 Task: For heading Arial with bold.  font size for heading22,  'Change the font style of data to'Arial Narrow.  and font size to 14,  Change the alignment of both headline & data to Align middle.  In the sheet  Excel Spreadsheetbook
Action: Mouse moved to (24, 132)
Screenshot: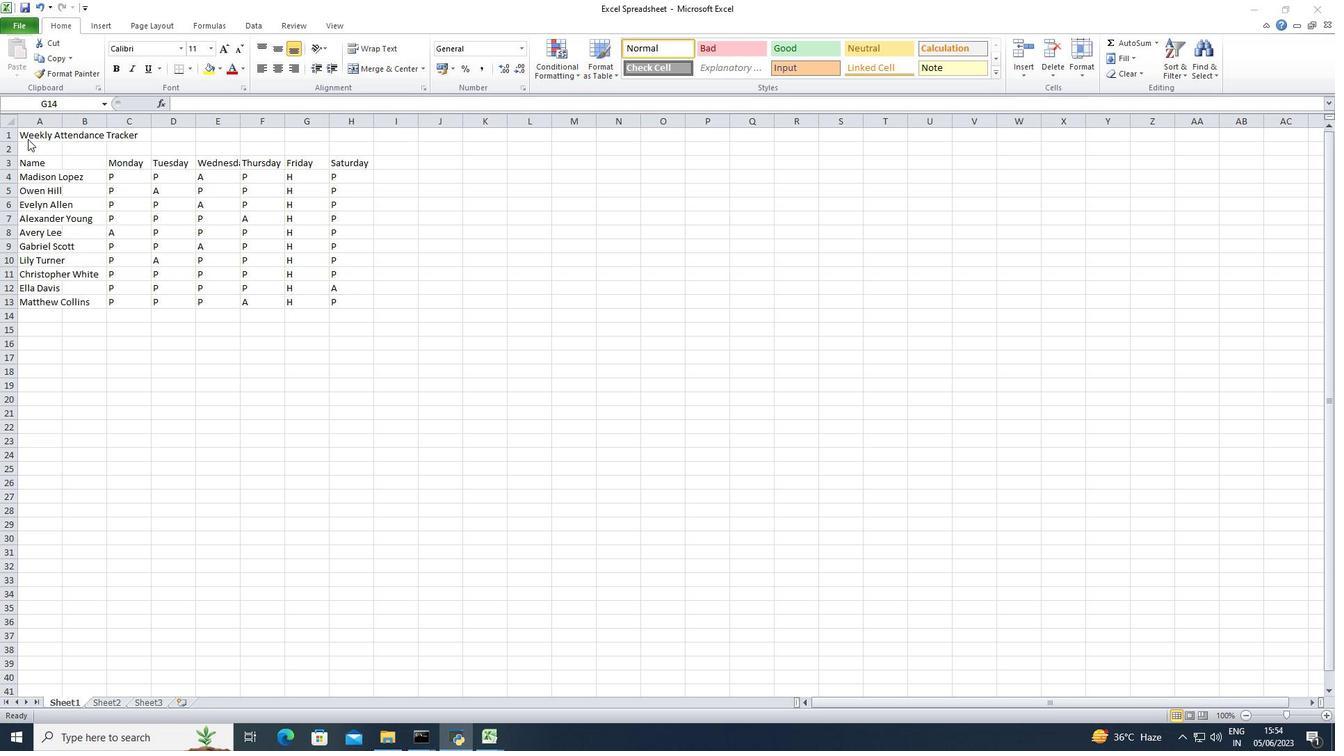 
Action: Mouse pressed left at (24, 132)
Screenshot: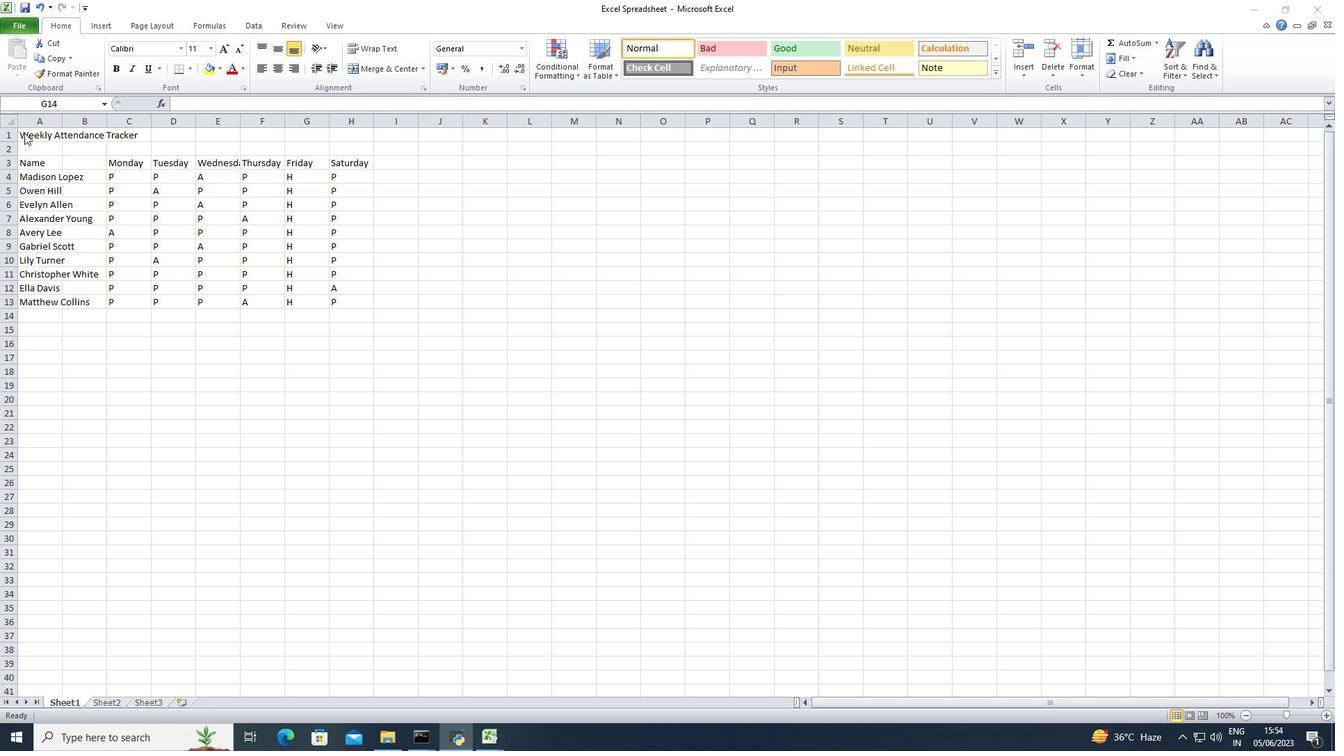 
Action: Mouse moved to (35, 135)
Screenshot: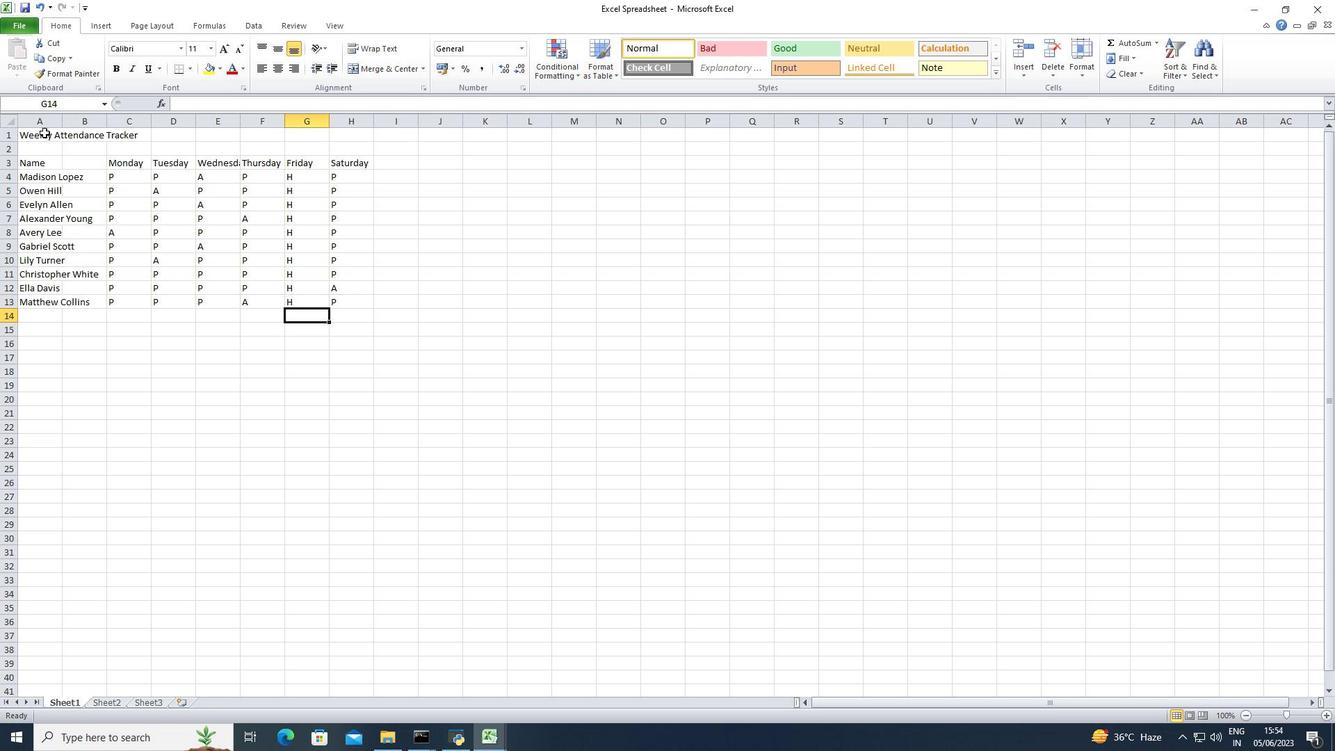 
Action: Mouse pressed left at (35, 135)
Screenshot: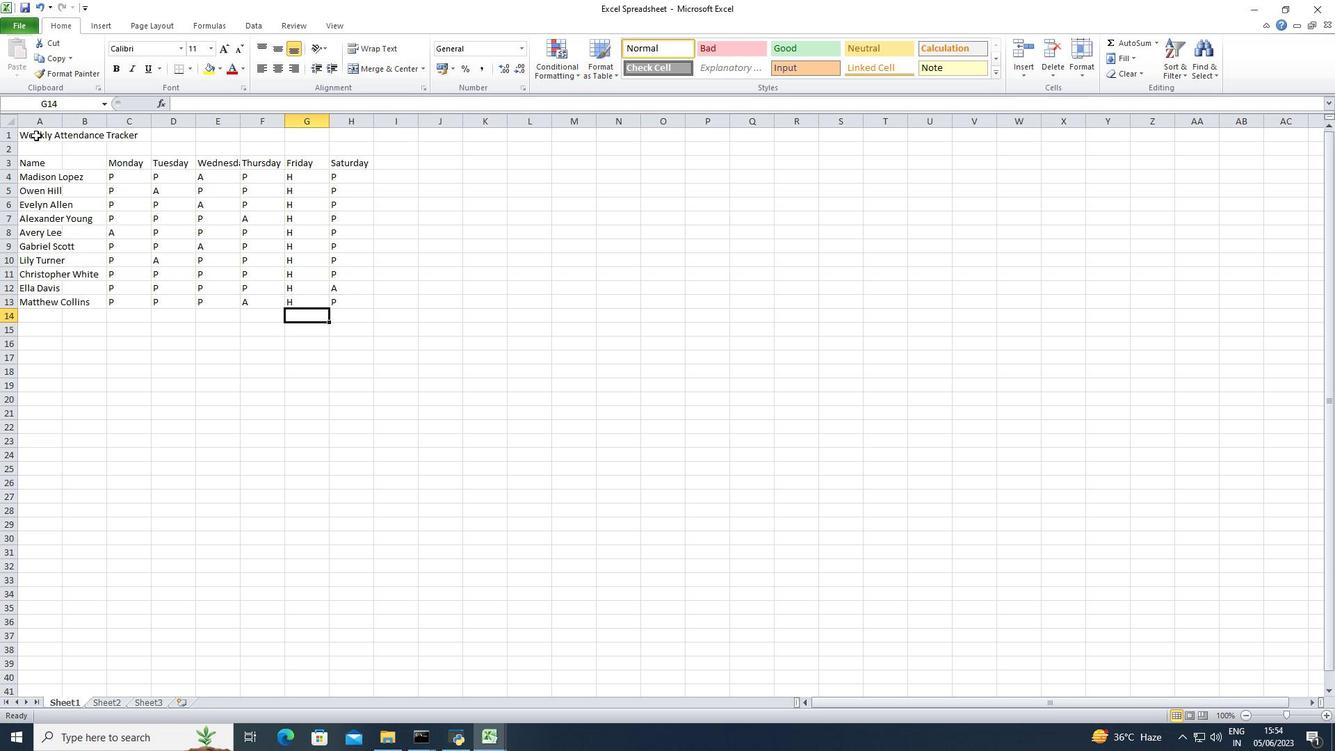 
Action: Mouse moved to (139, 48)
Screenshot: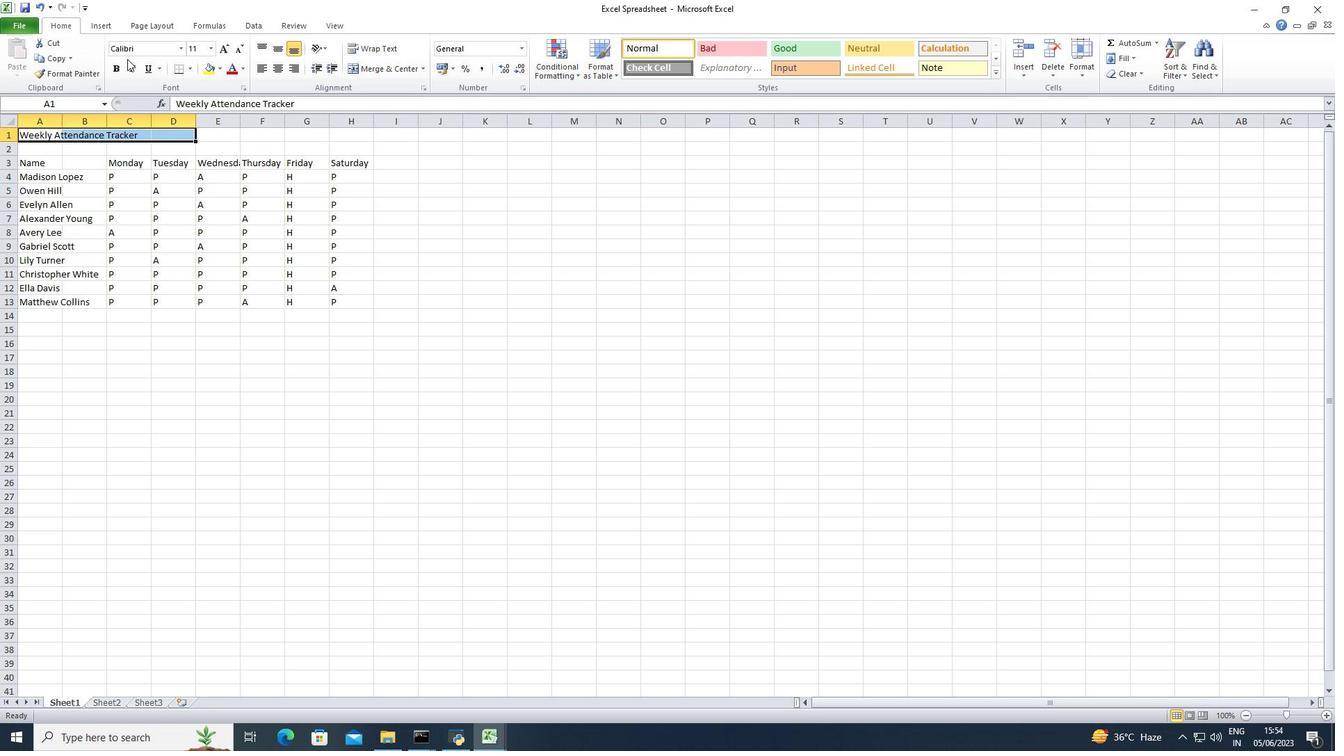 
Action: Mouse pressed left at (139, 48)
Screenshot: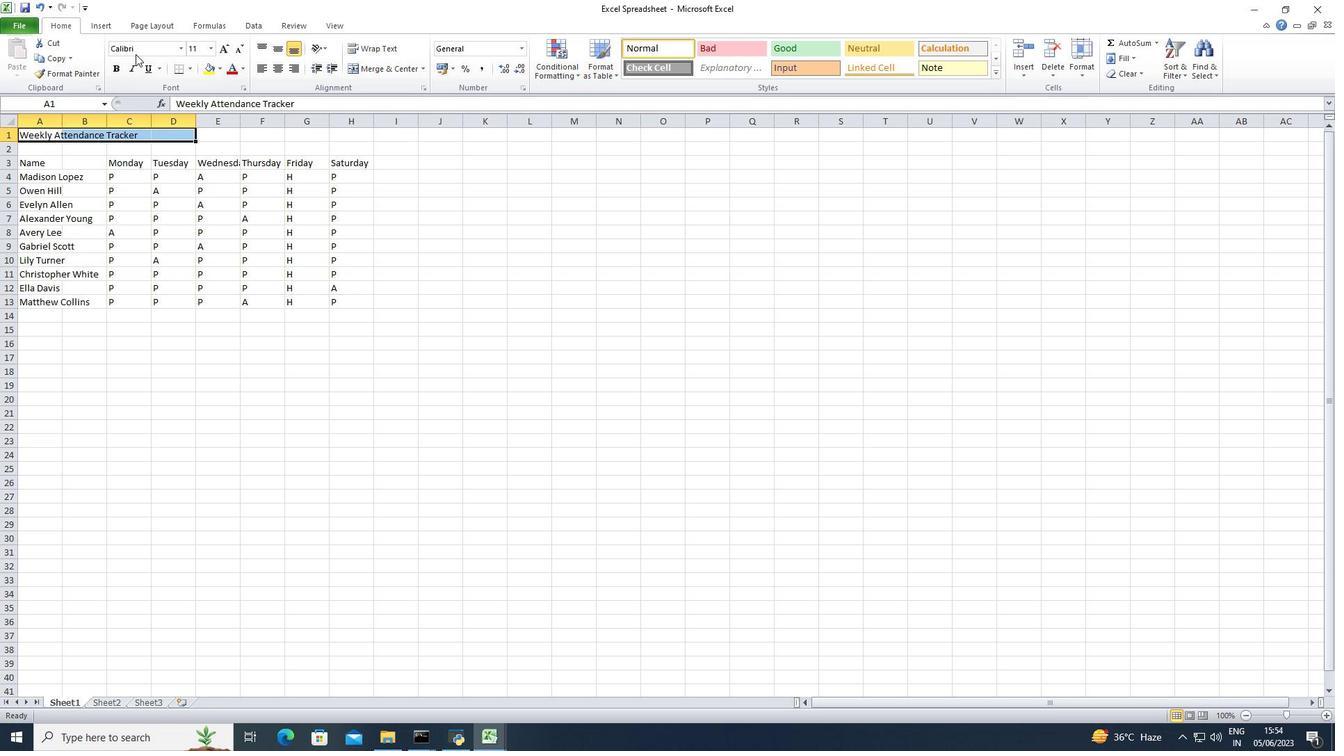 
Action: Key pressed <Key.shift>Arial<Key.enter>
Screenshot: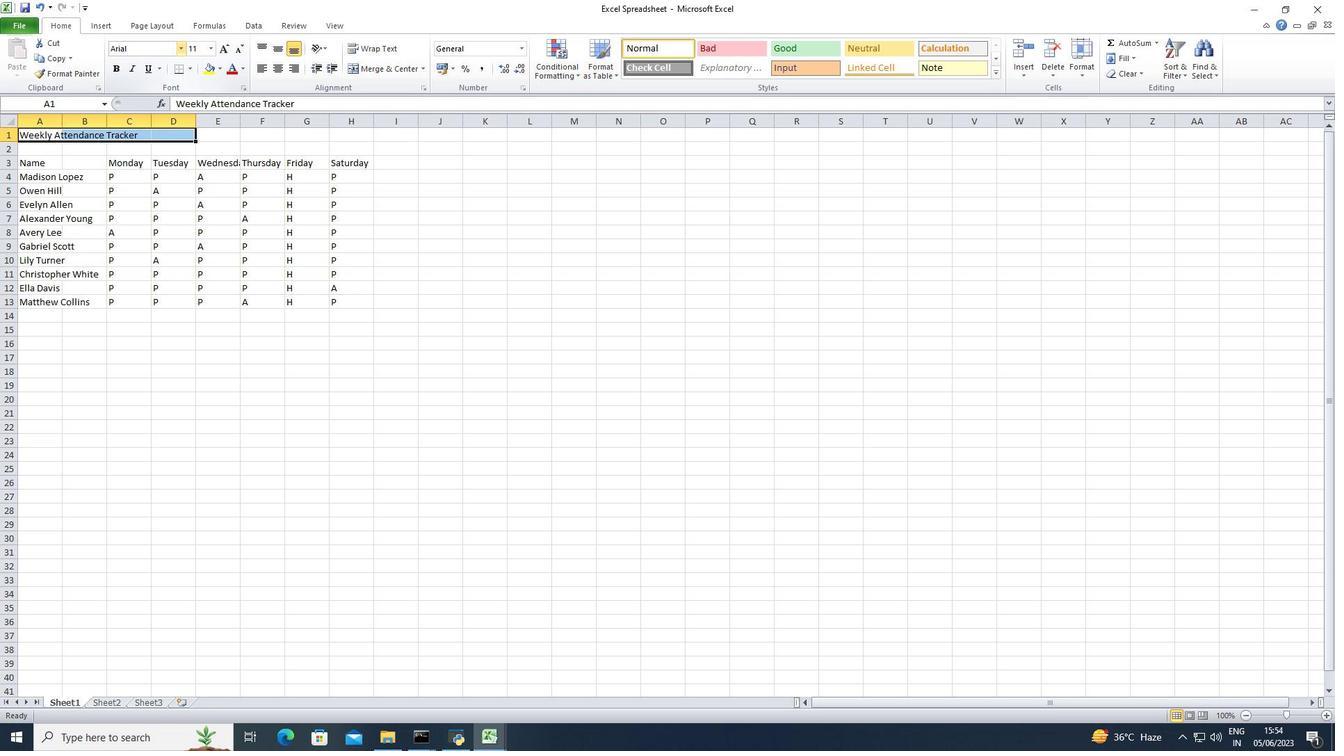 
Action: Mouse moved to (109, 66)
Screenshot: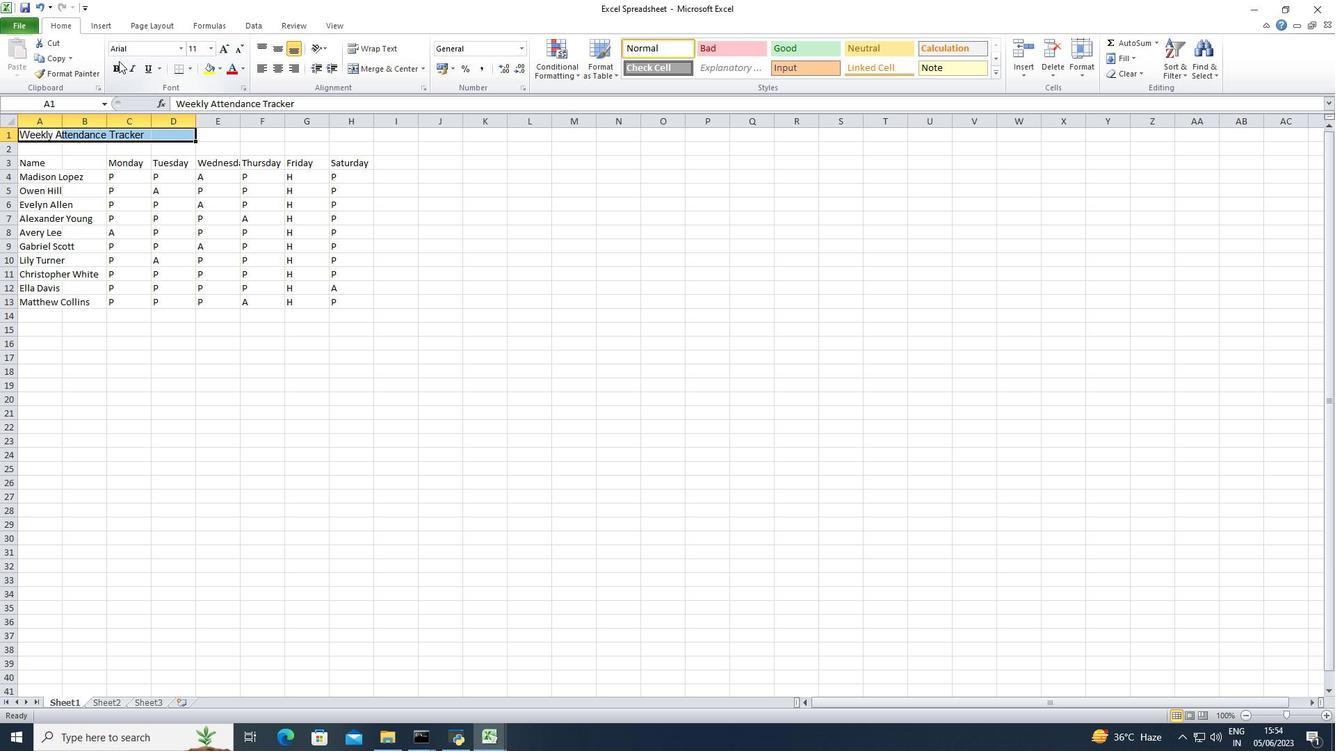 
Action: Mouse pressed left at (109, 66)
Screenshot: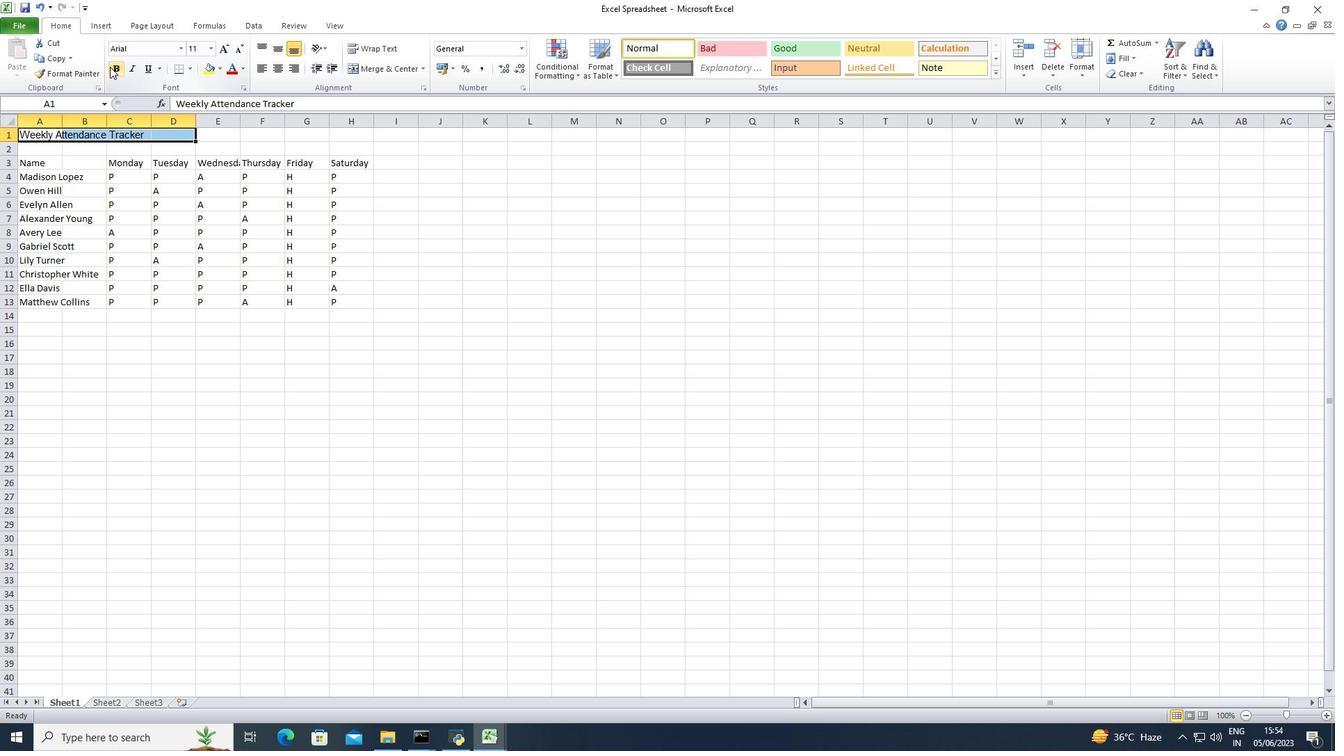 
Action: Mouse moved to (210, 46)
Screenshot: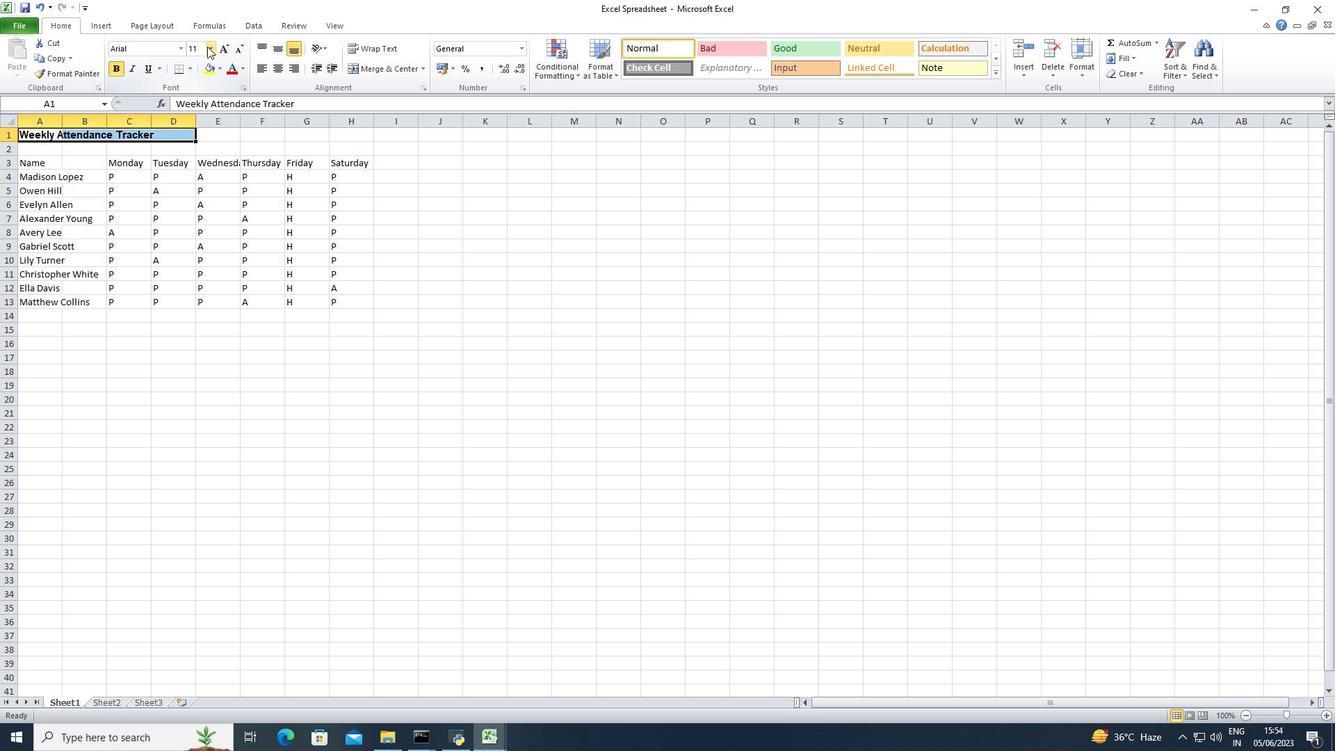 
Action: Mouse pressed left at (210, 46)
Screenshot: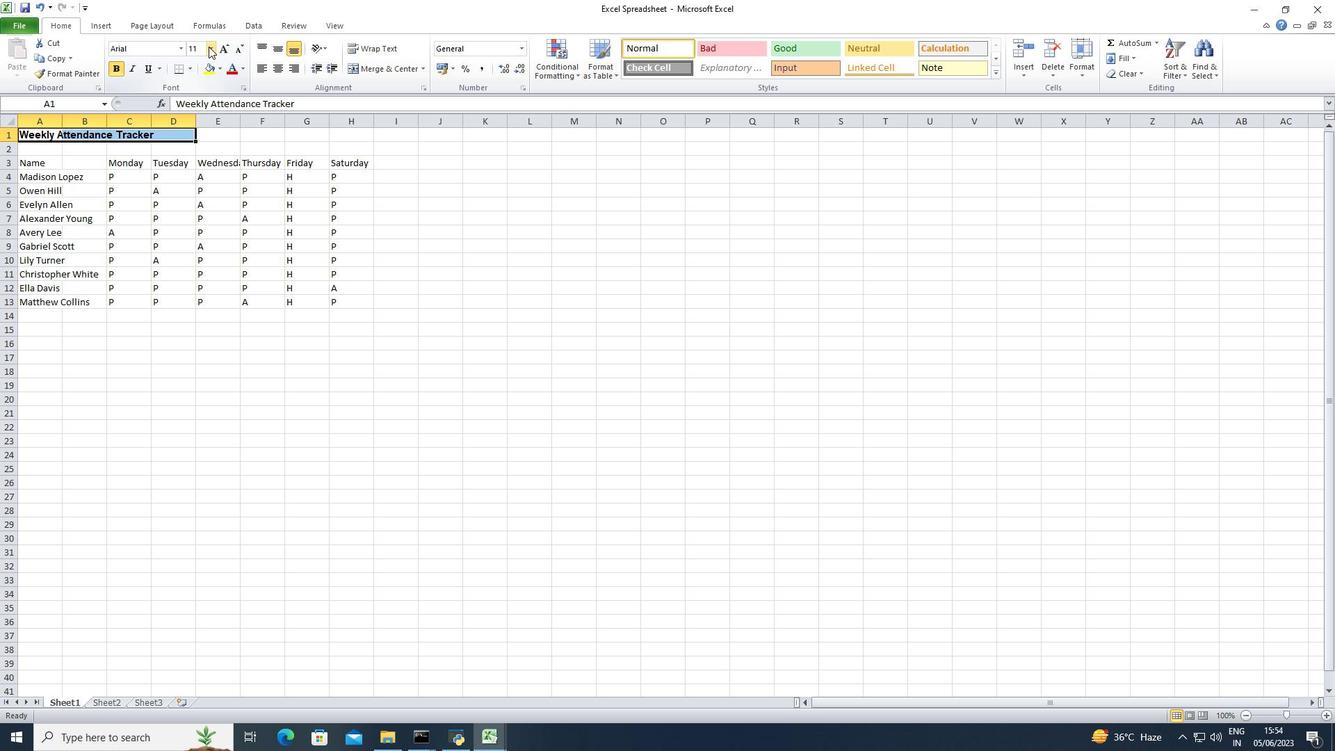 
Action: Mouse moved to (198, 171)
Screenshot: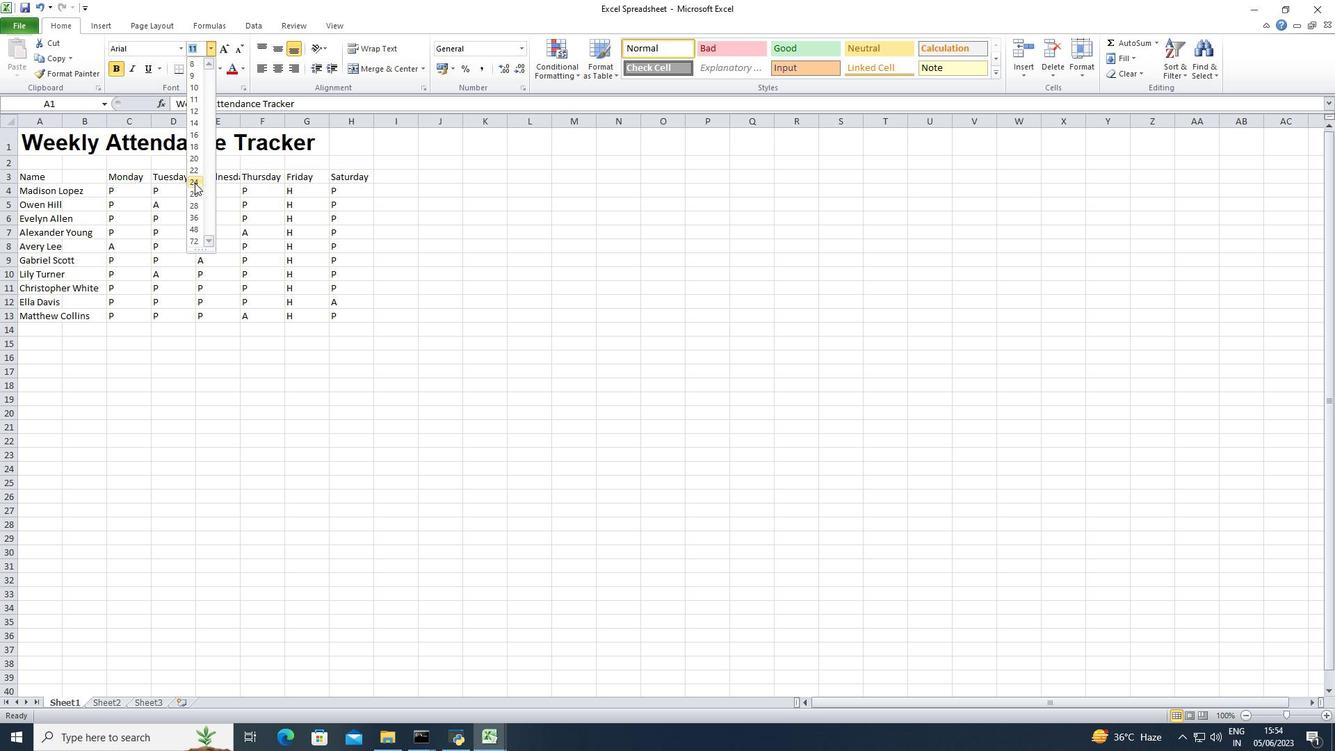 
Action: Mouse pressed left at (198, 171)
Screenshot: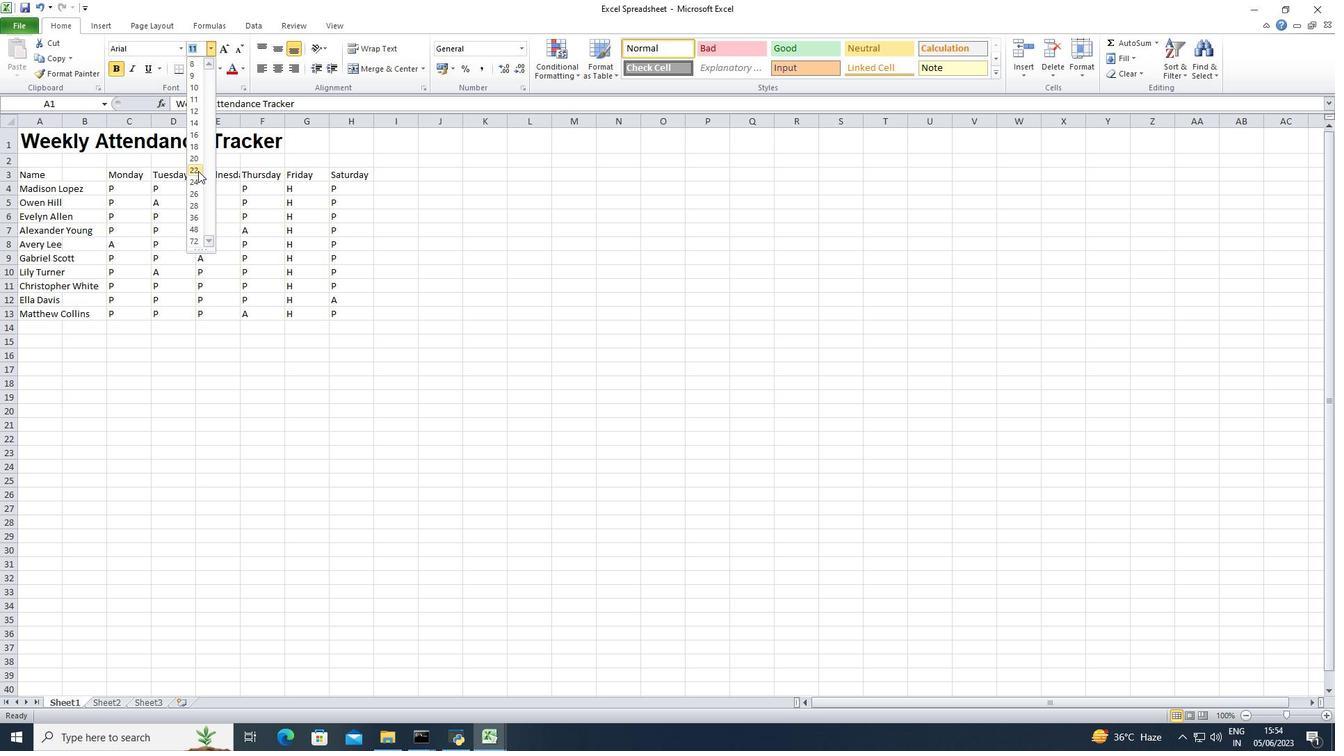 
Action: Mouse moved to (41, 175)
Screenshot: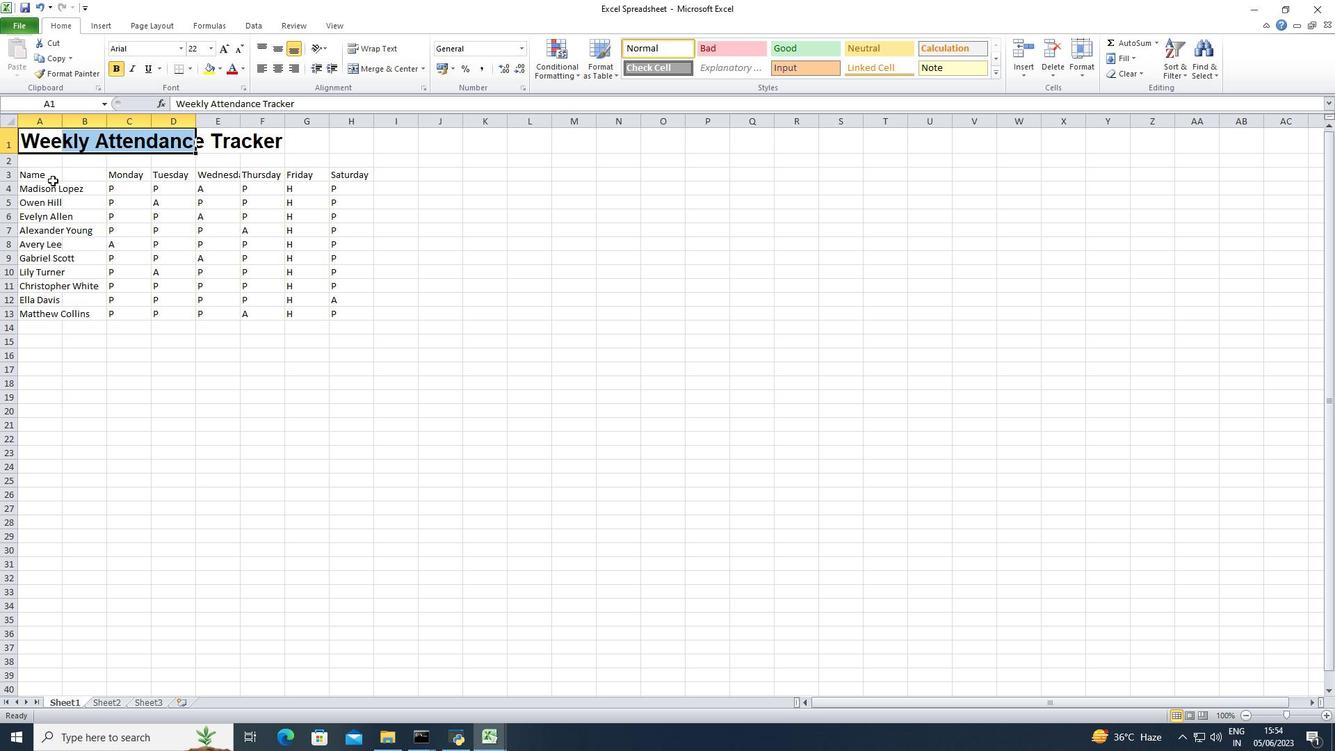 
Action: Mouse pressed left at (41, 175)
Screenshot: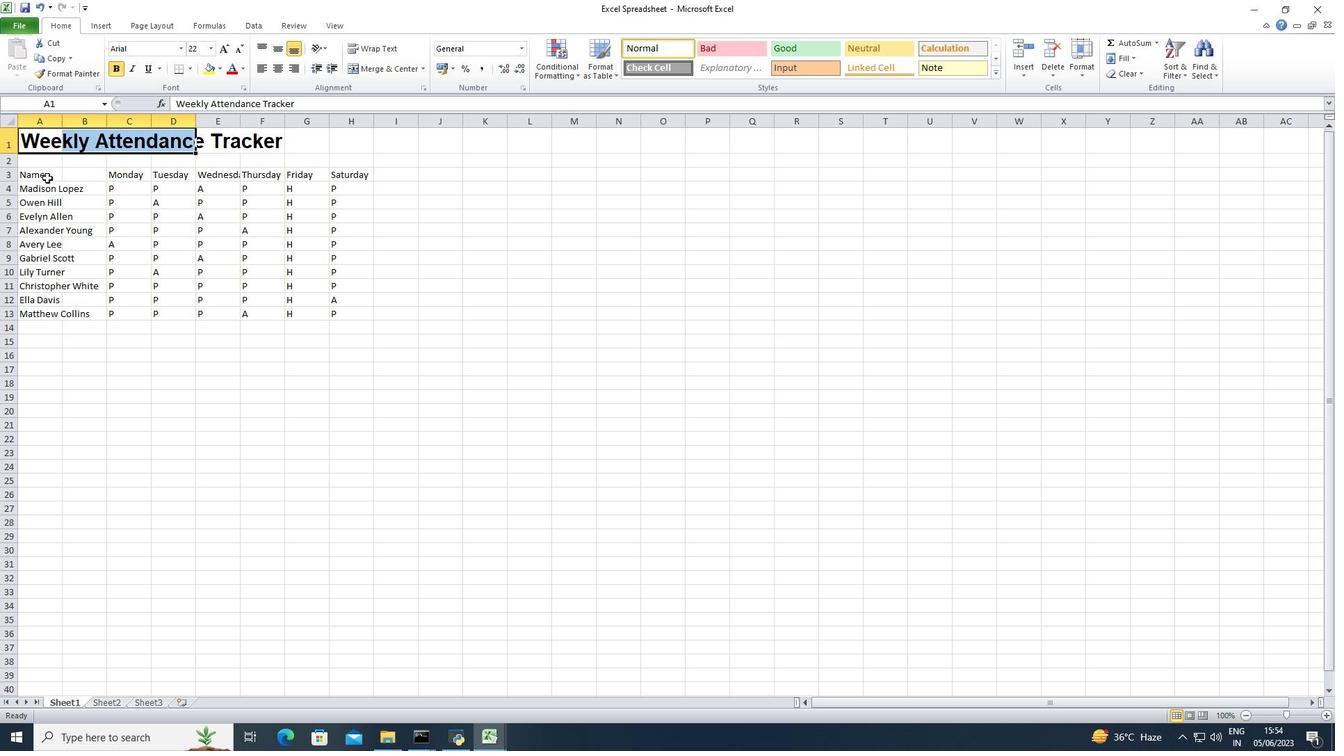 
Action: Mouse moved to (152, 45)
Screenshot: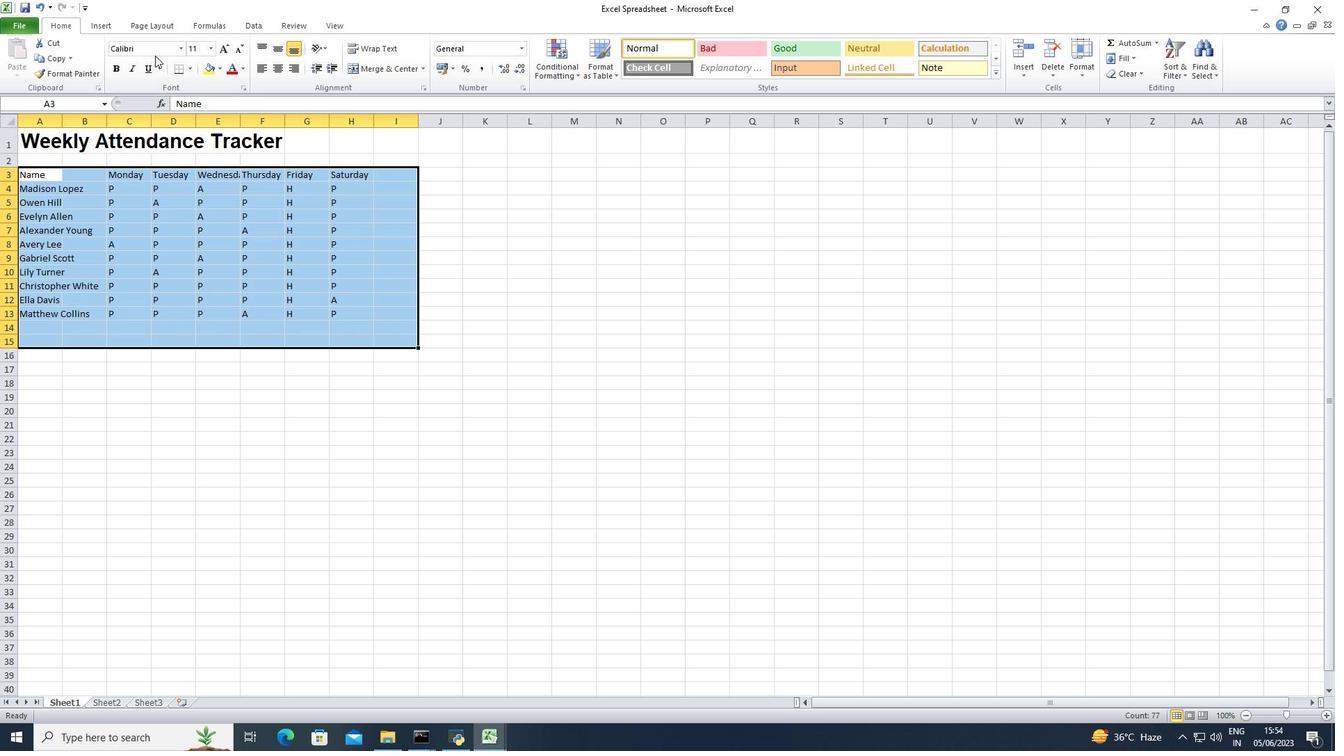 
Action: Mouse pressed left at (152, 45)
Screenshot: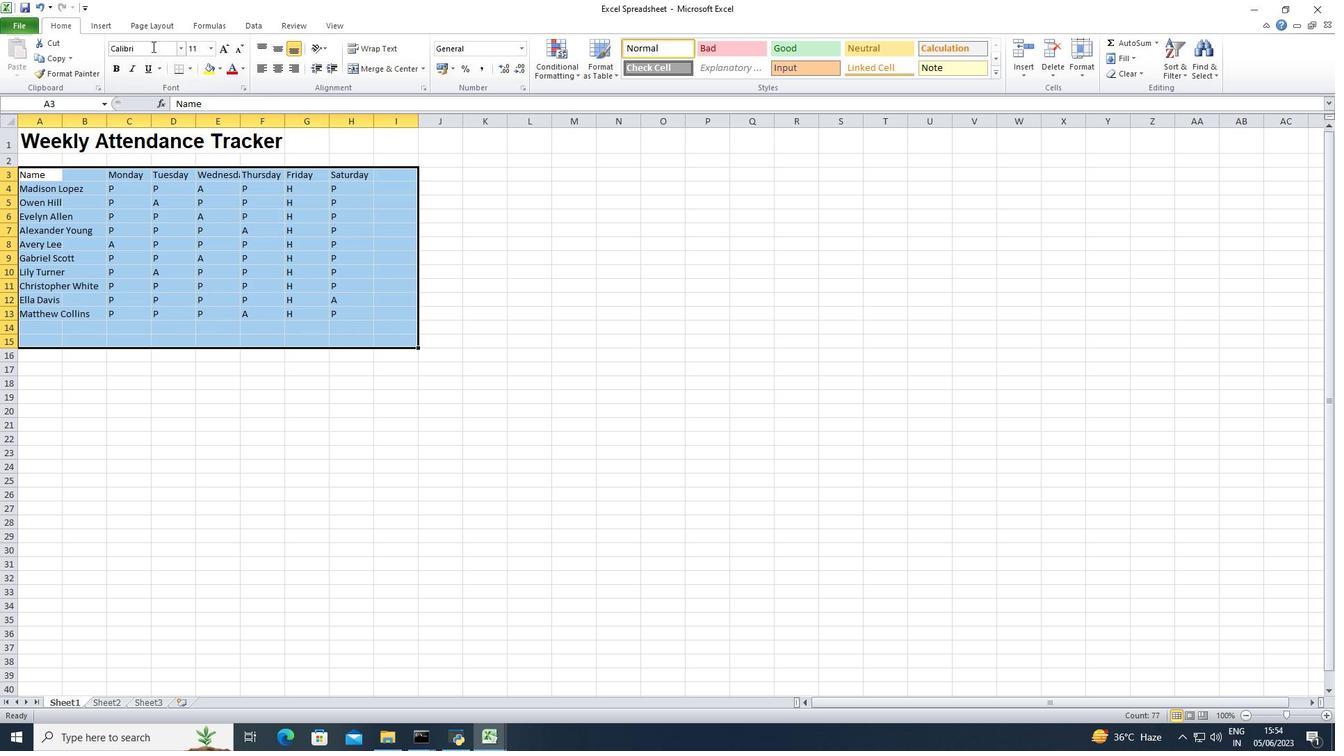 
Action: Key pressed <Key.shift>Arial<Key.space><Key.shift>Narrow
Screenshot: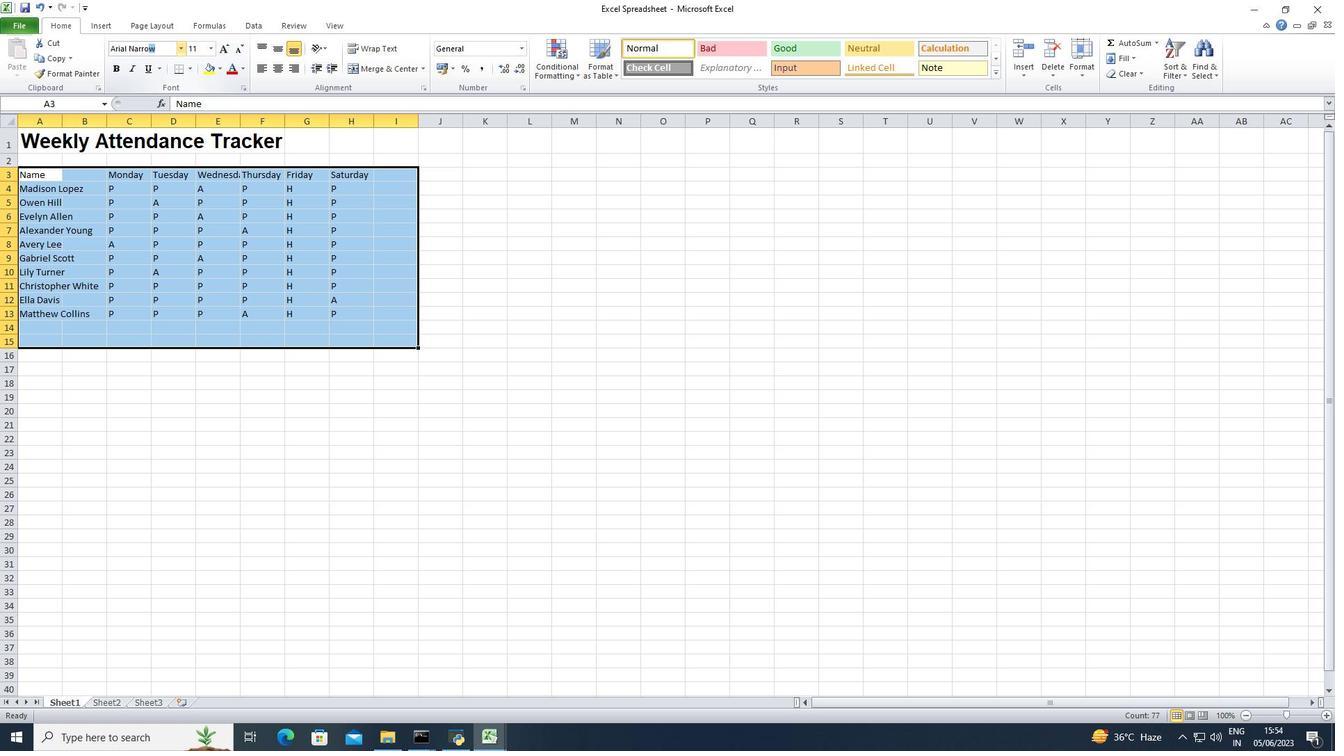 
Action: Mouse moved to (145, 49)
Screenshot: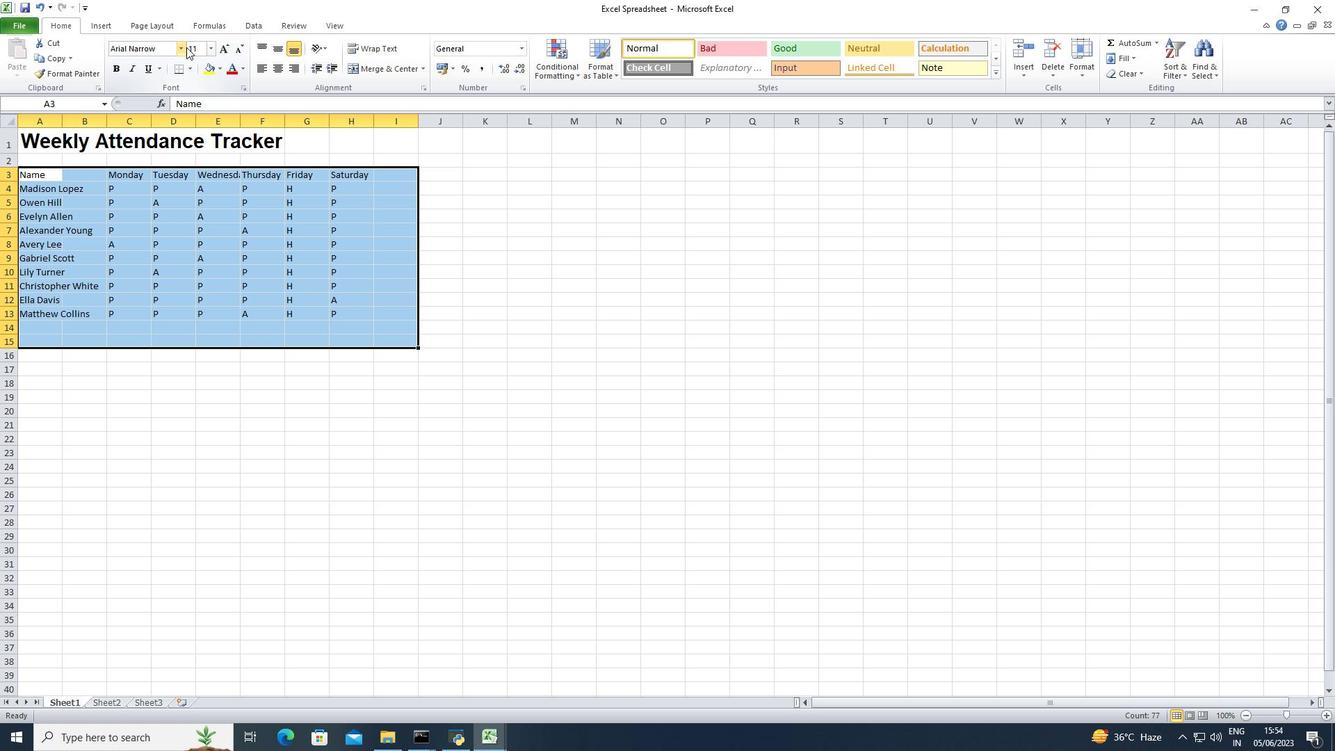
Action: Key pressed <Key.enter>
Screenshot: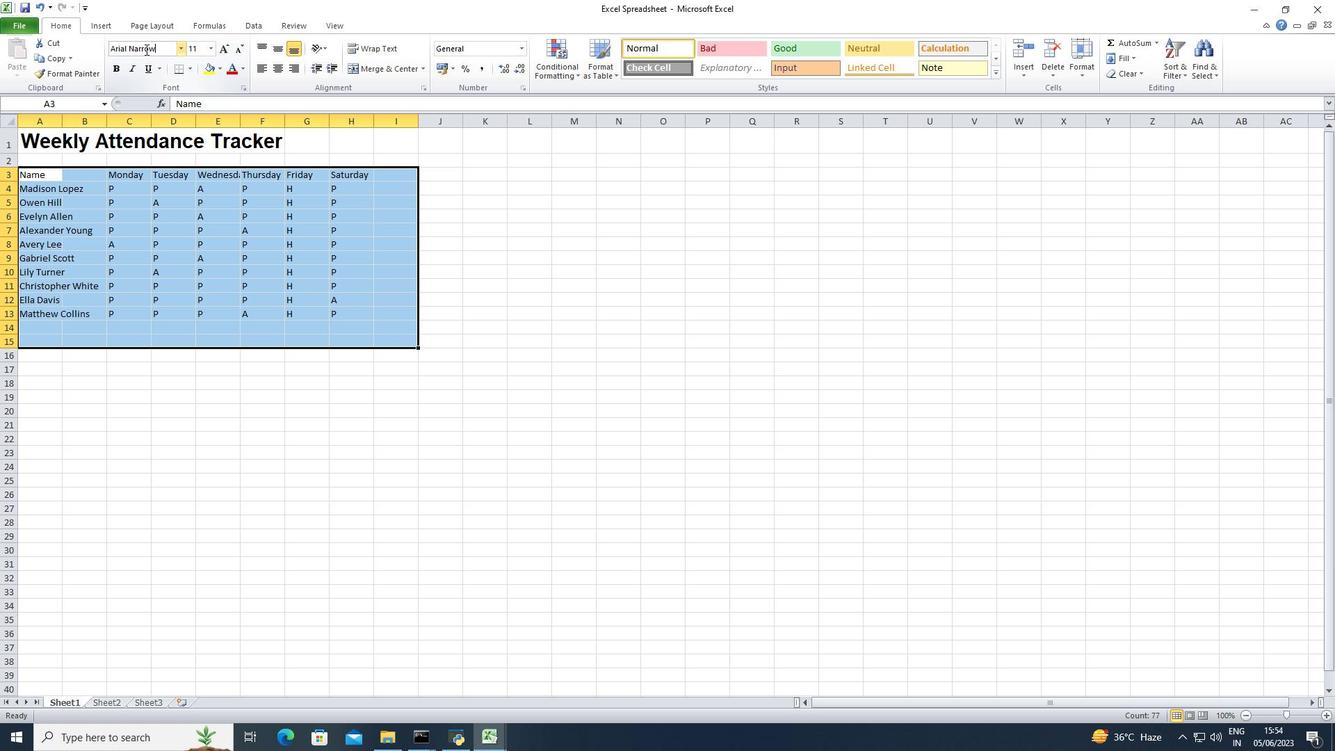 
Action: Mouse moved to (208, 48)
Screenshot: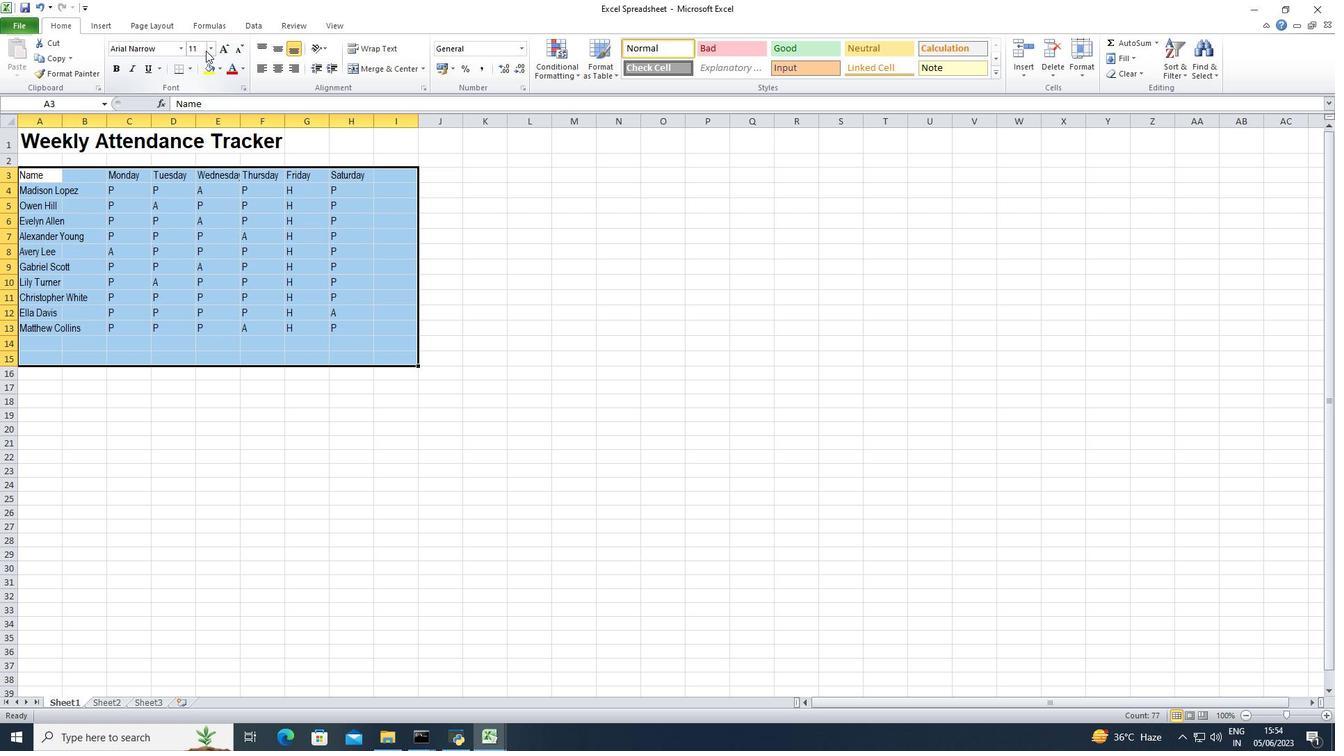 
Action: Mouse pressed left at (208, 48)
Screenshot: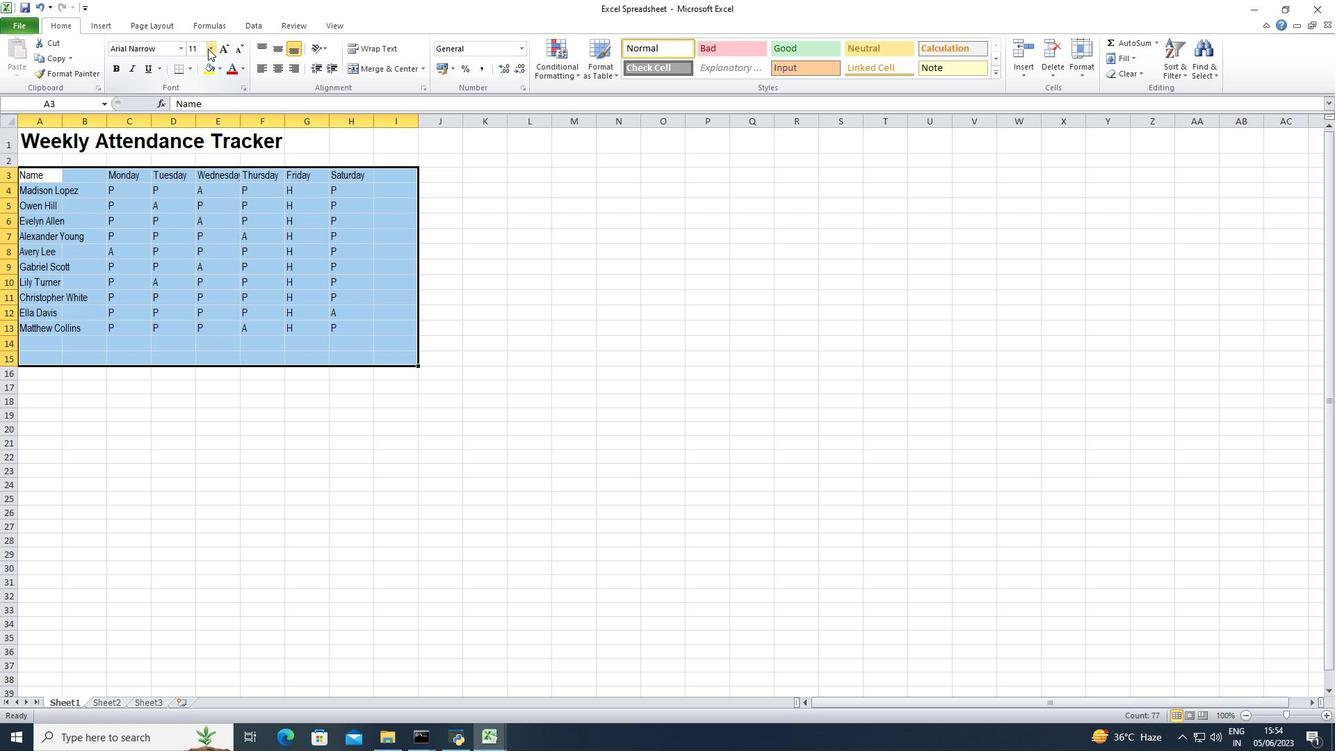 
Action: Mouse moved to (198, 122)
Screenshot: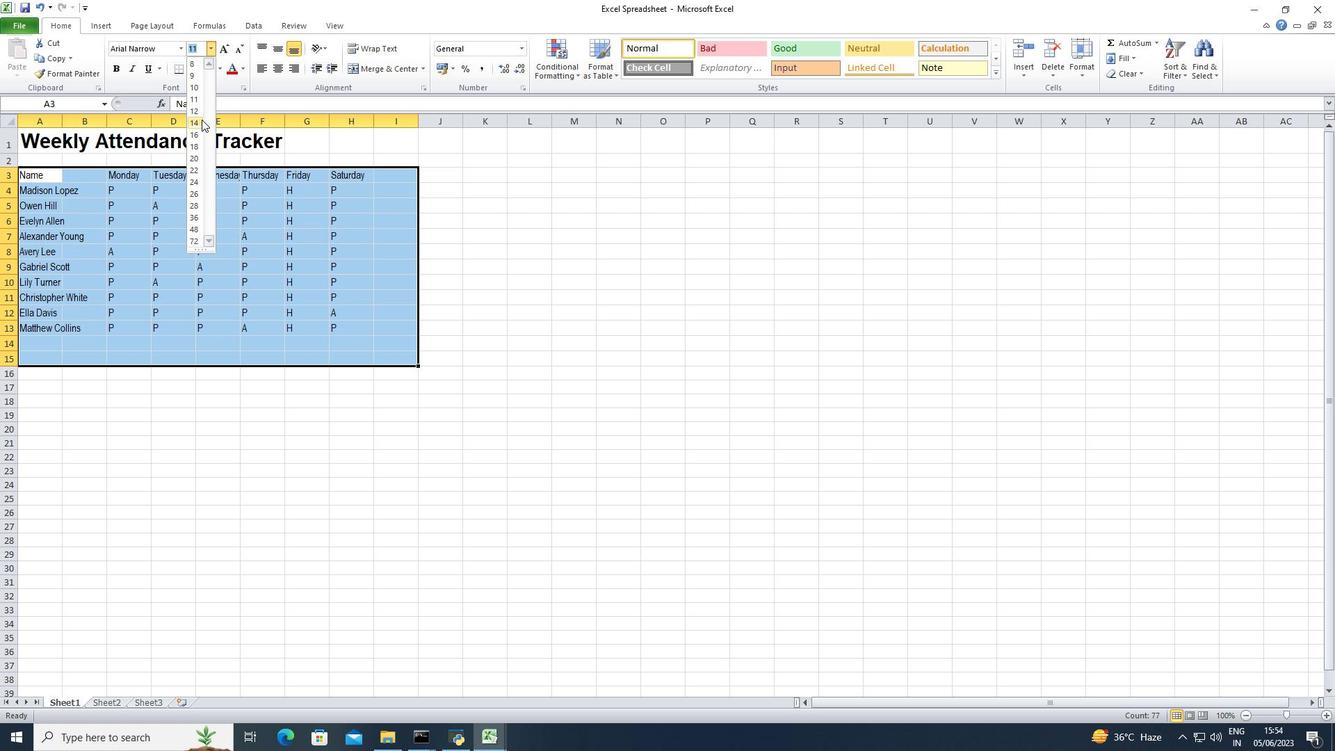 
Action: Mouse pressed left at (198, 122)
Screenshot: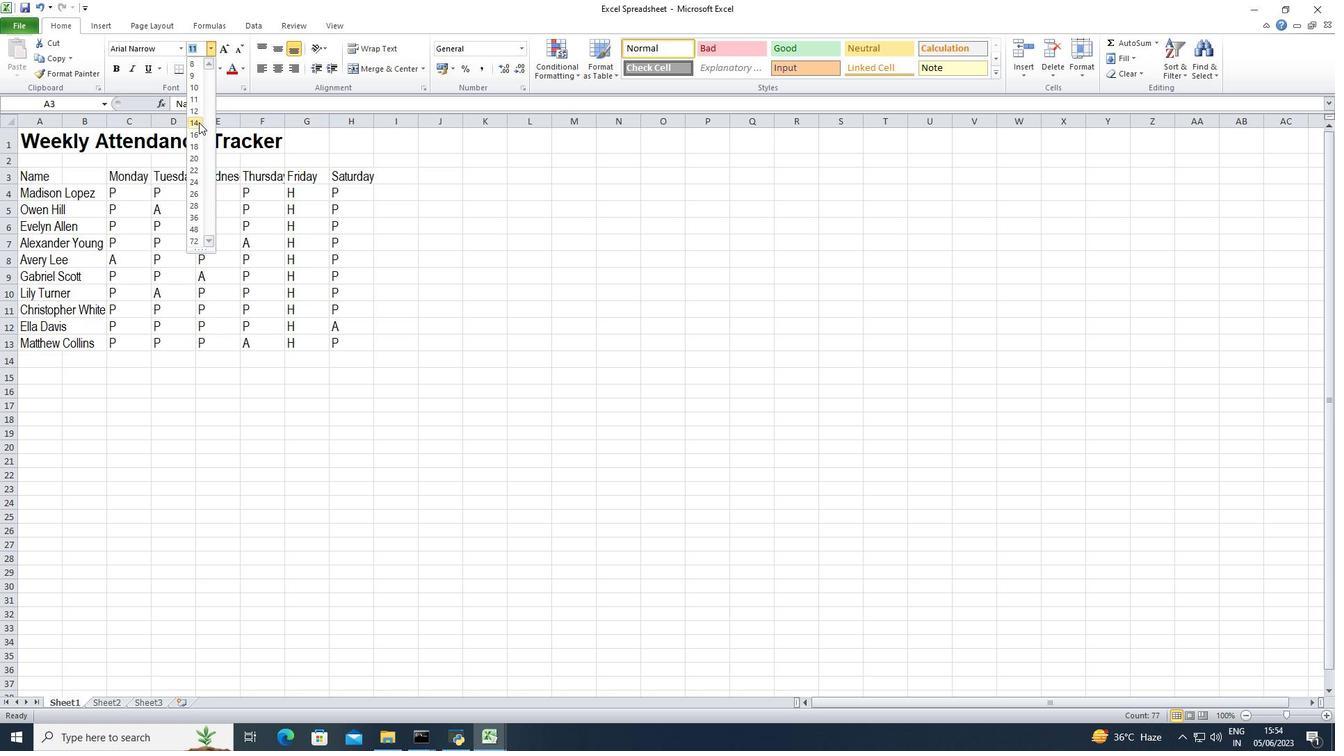 
Action: Mouse moved to (279, 70)
Screenshot: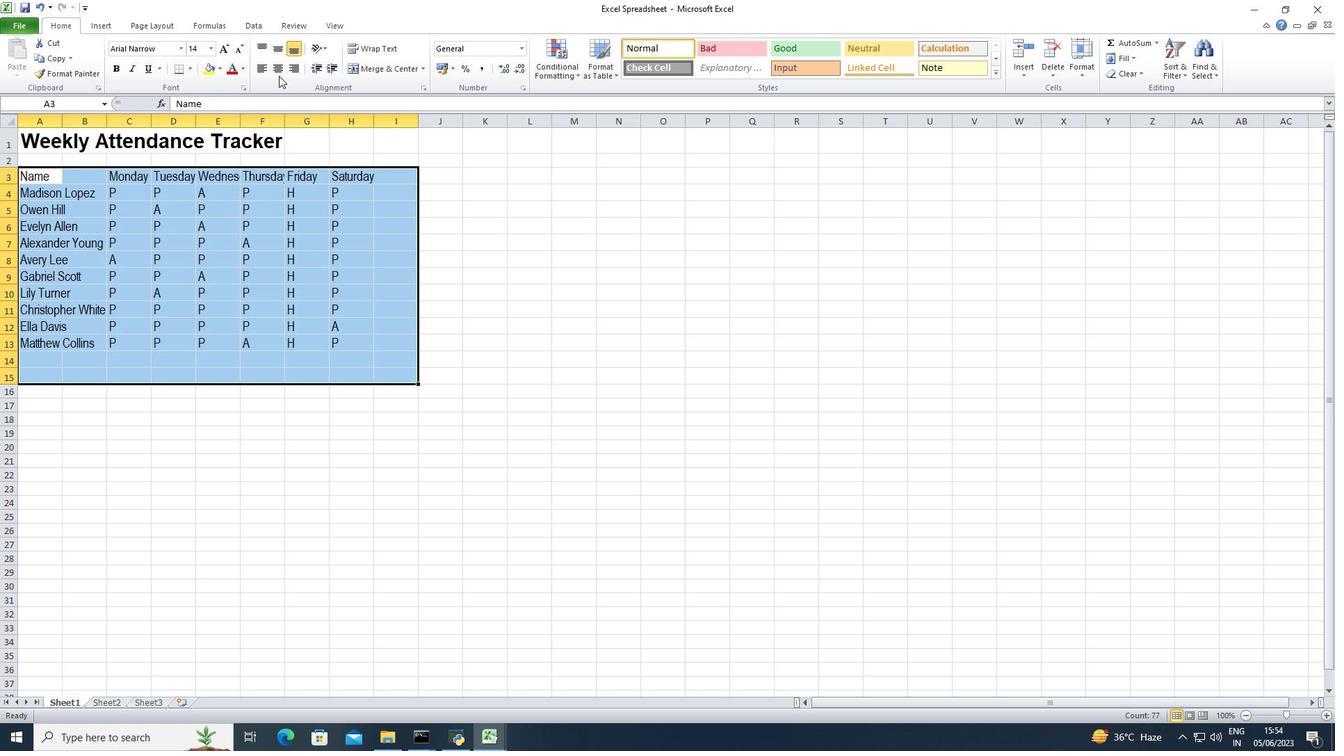 
Action: Mouse pressed left at (279, 70)
Screenshot: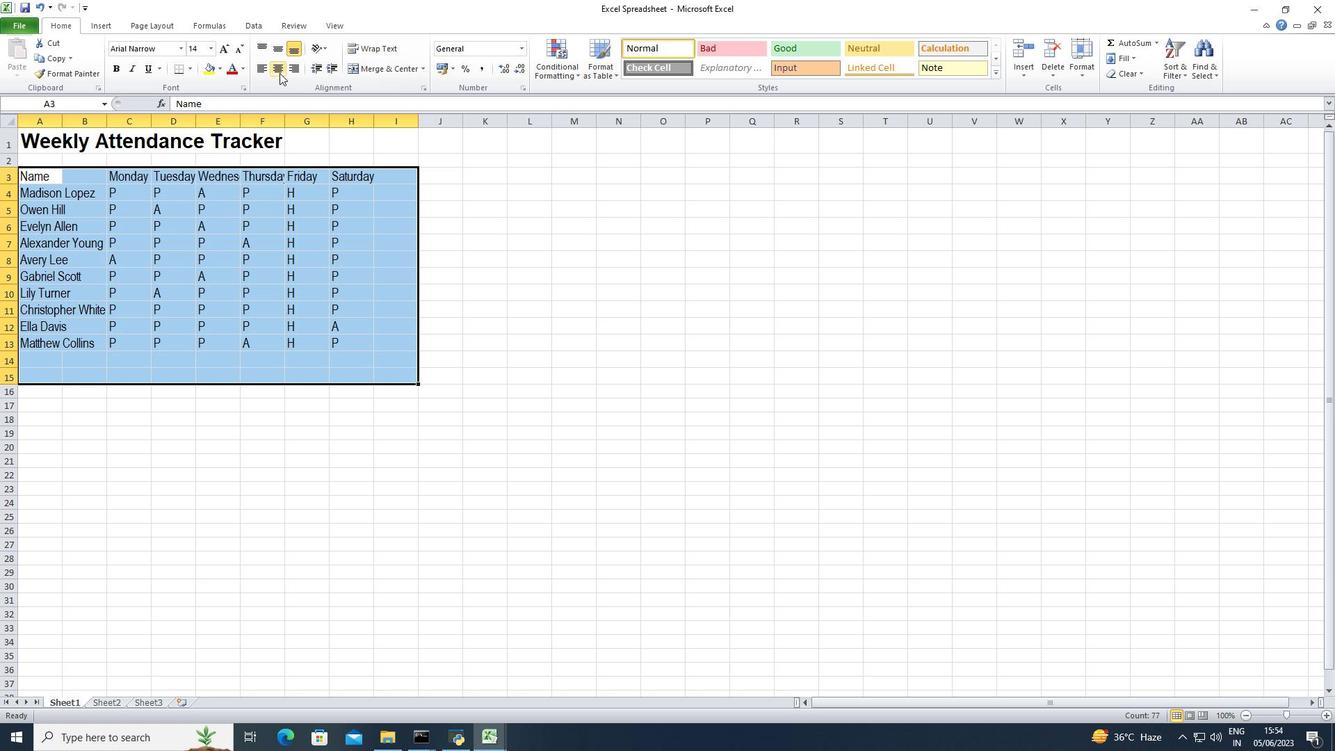
Action: Mouse moved to (50, 145)
Screenshot: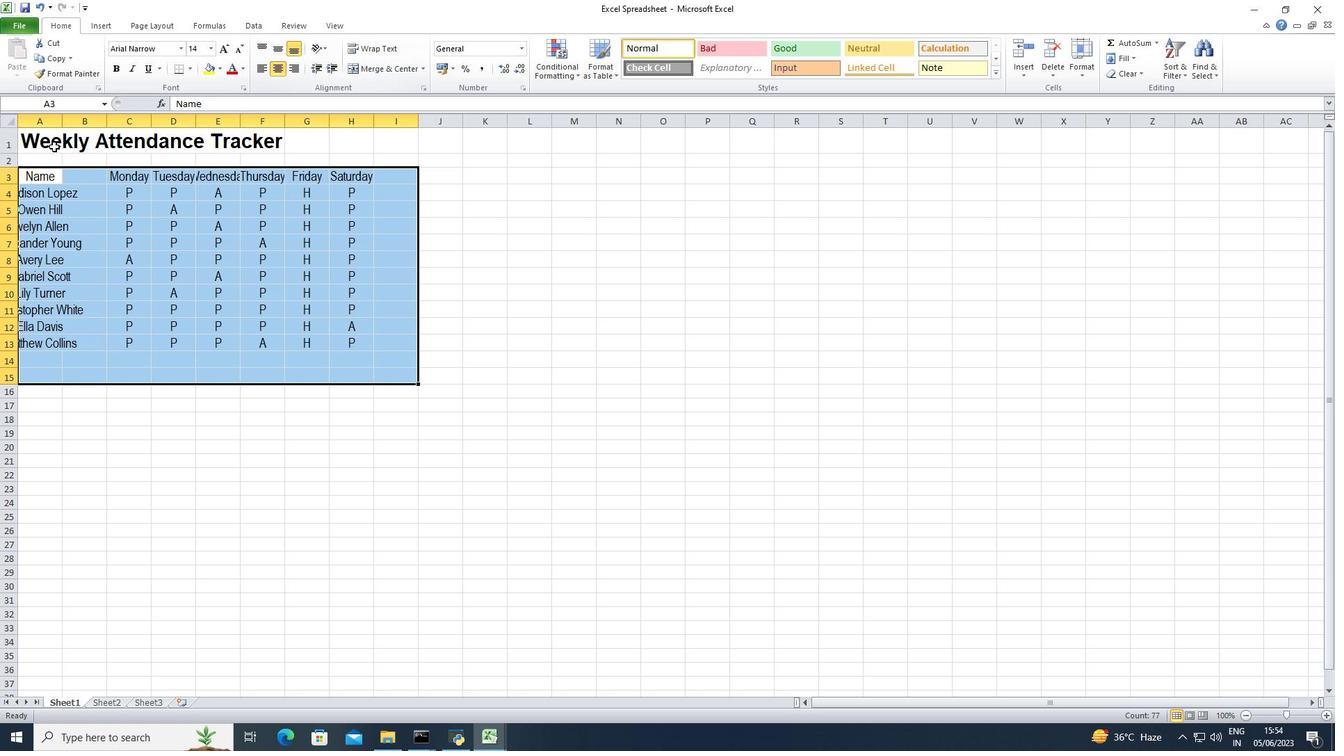 
Action: Mouse pressed left at (50, 145)
Screenshot: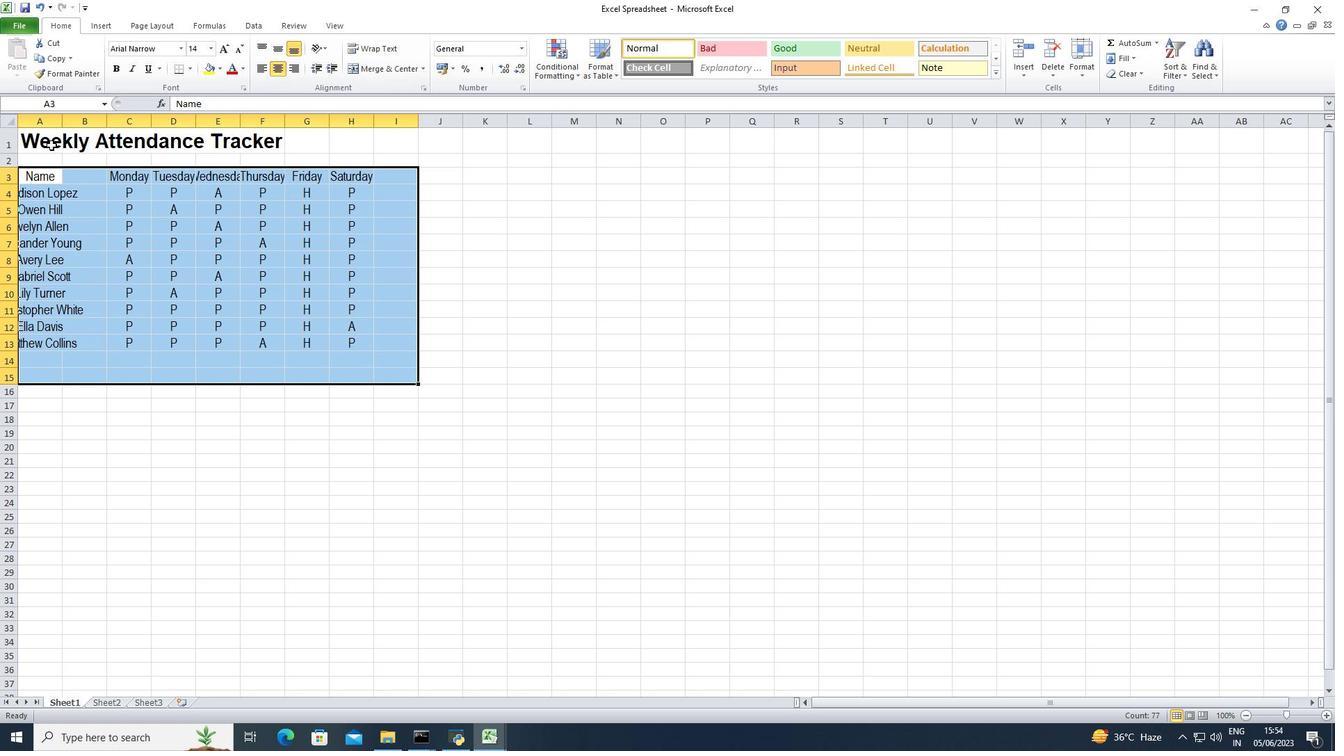 
Action: Mouse moved to (276, 69)
Screenshot: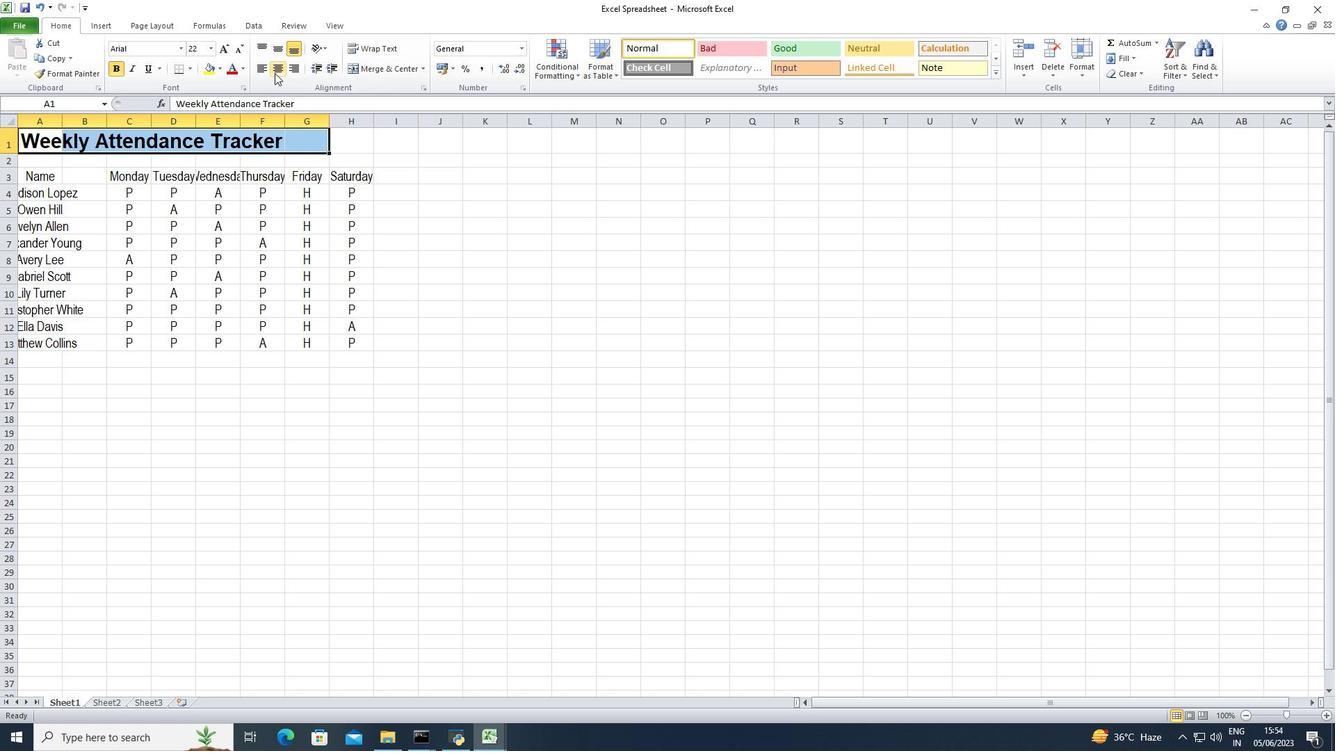 
Action: Mouse pressed left at (276, 69)
Screenshot: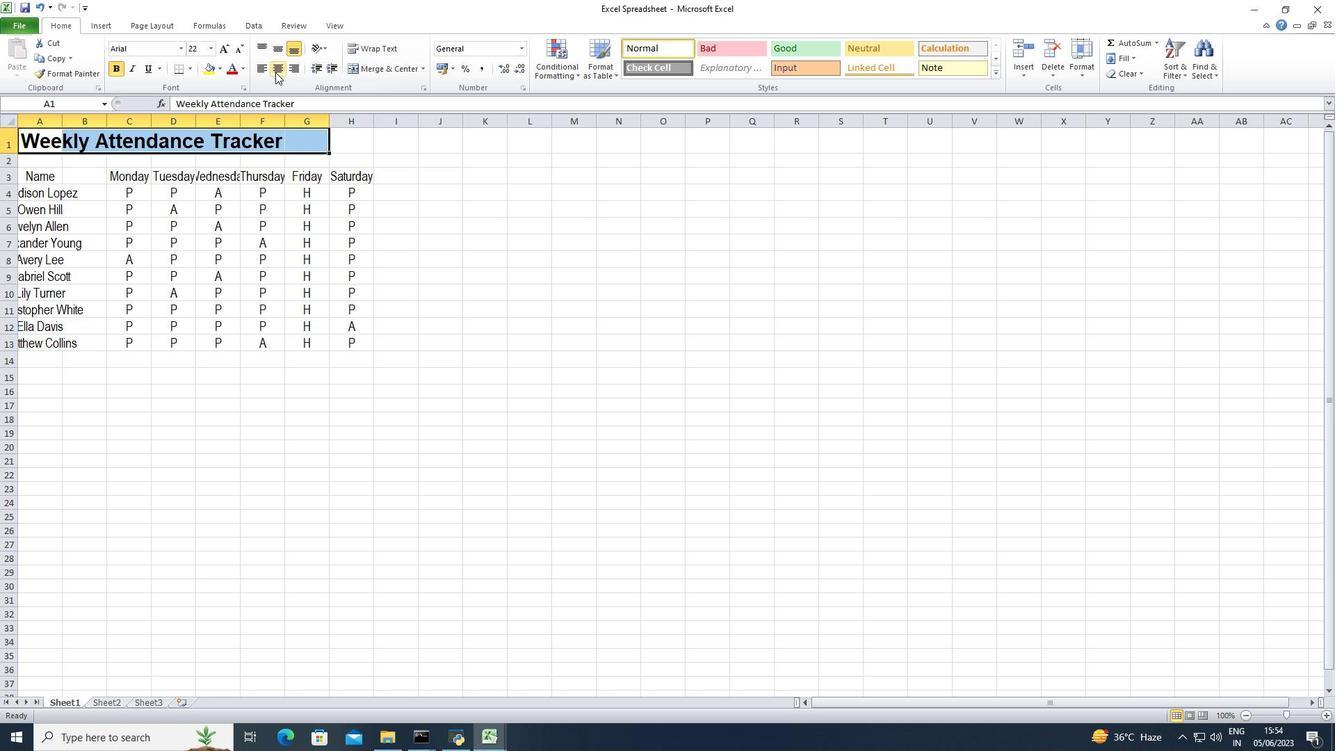 
Action: Mouse moved to (61, 119)
Screenshot: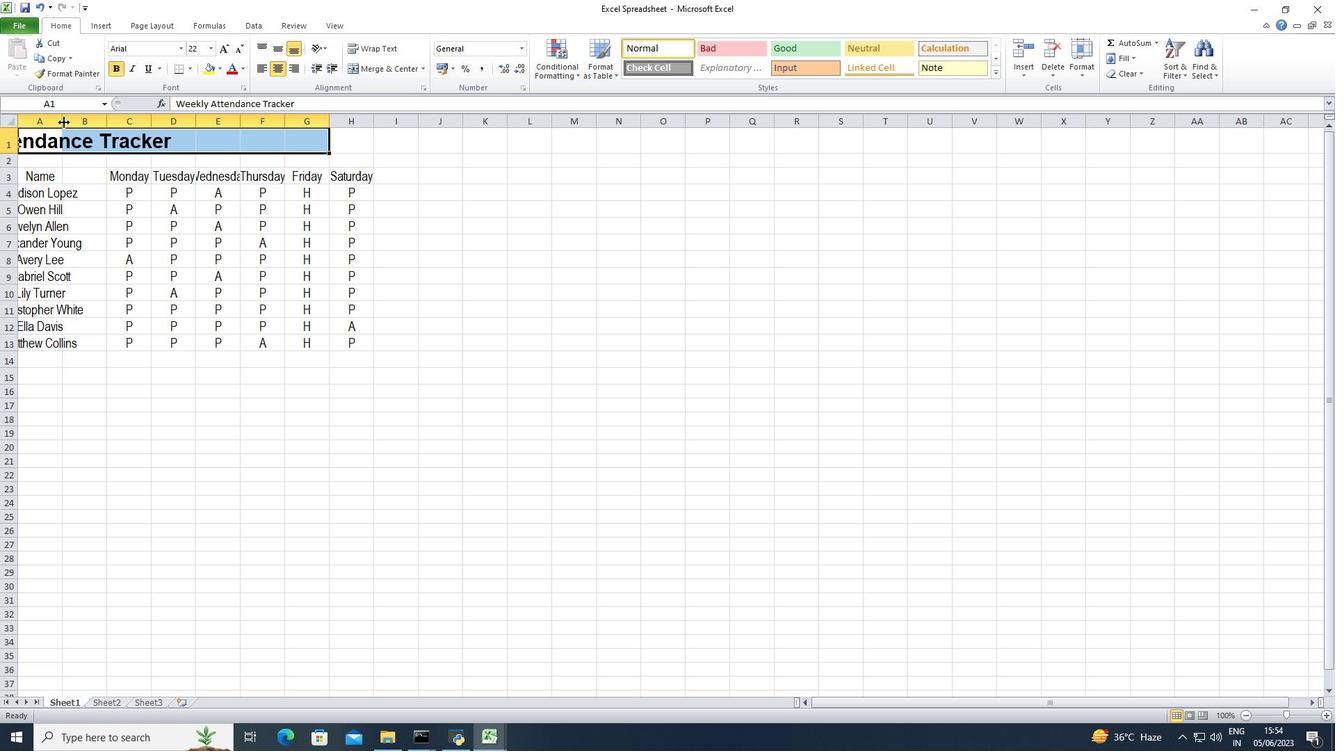 
Action: Mouse pressed left at (61, 119)
Screenshot: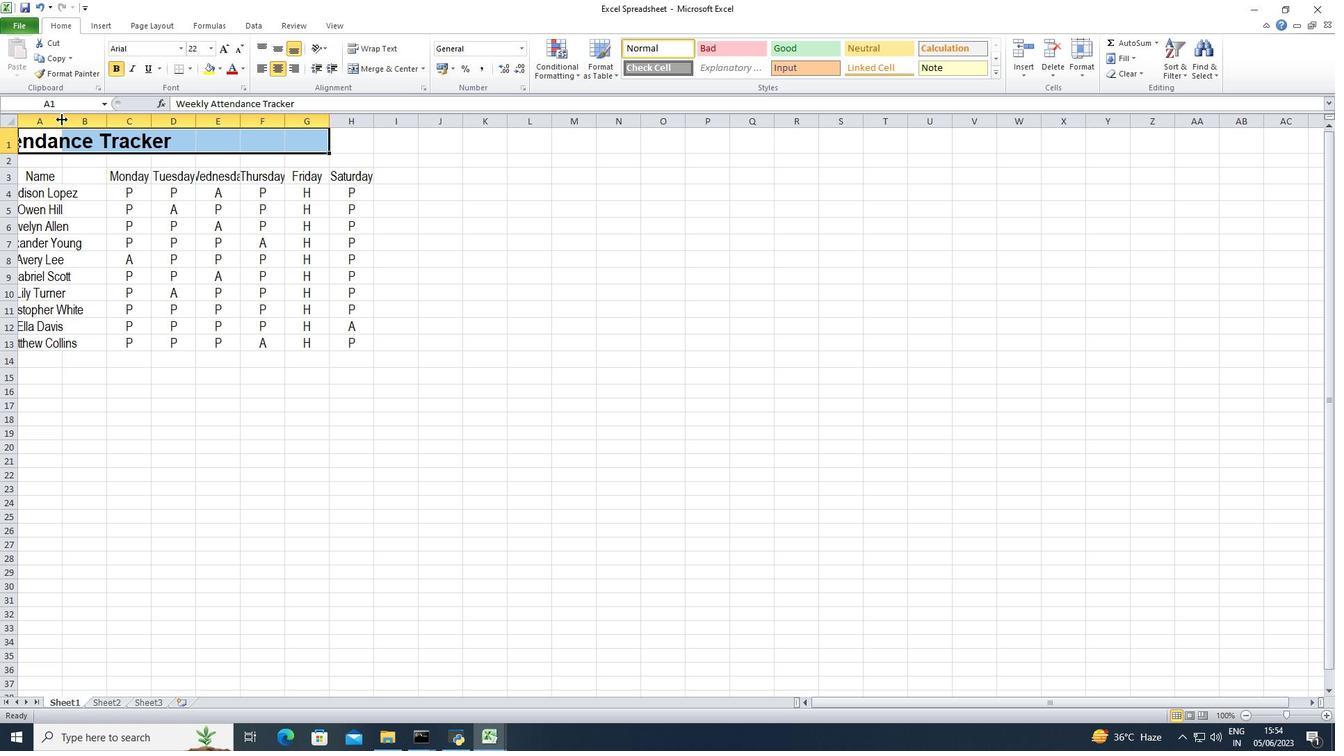 
Action: Mouse moved to (168, 120)
Screenshot: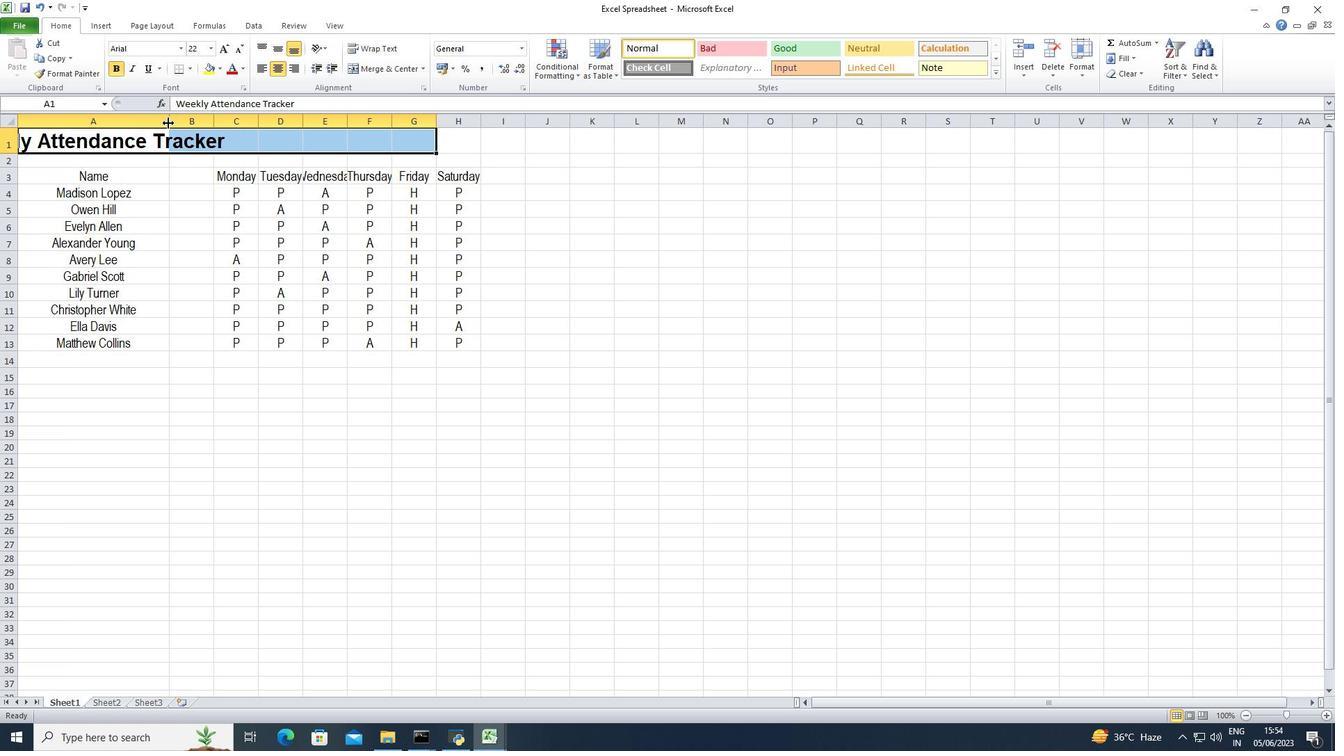 
Action: Mouse pressed left at (168, 120)
Screenshot: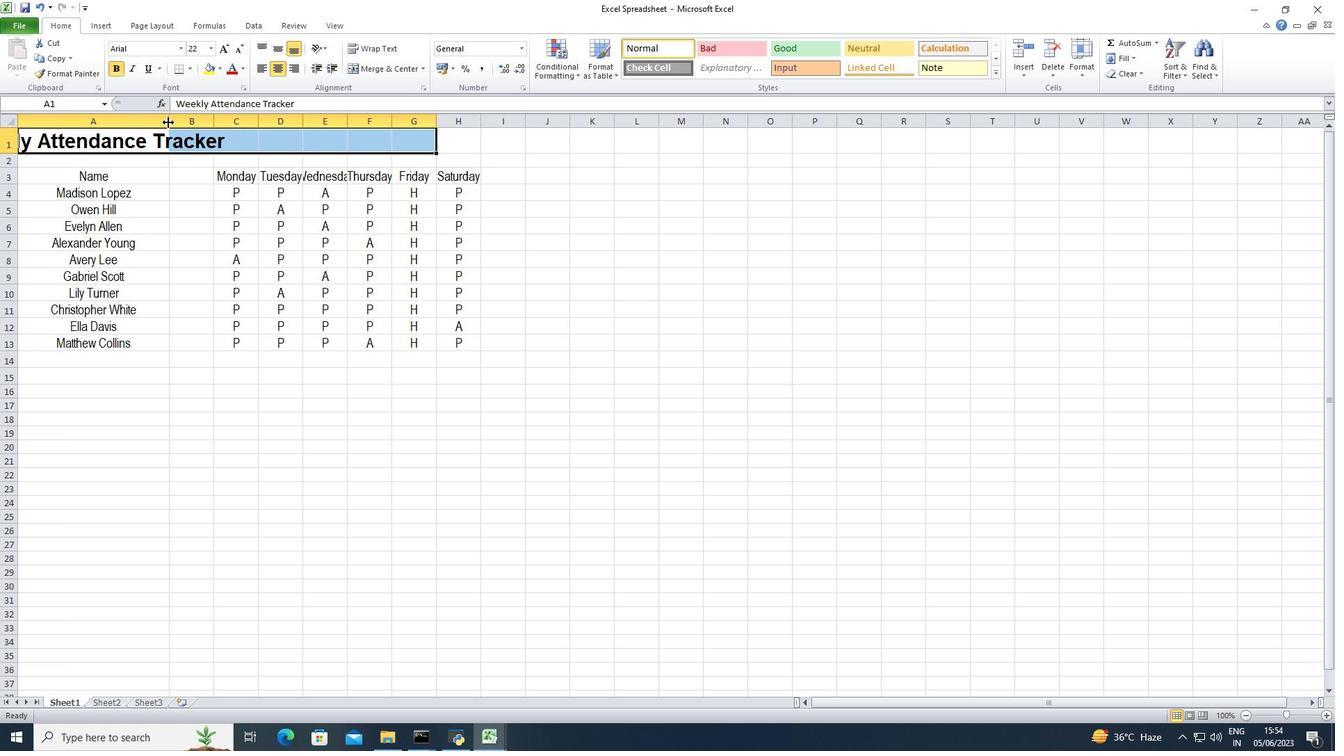 
Action: Mouse moved to (219, 120)
Screenshot: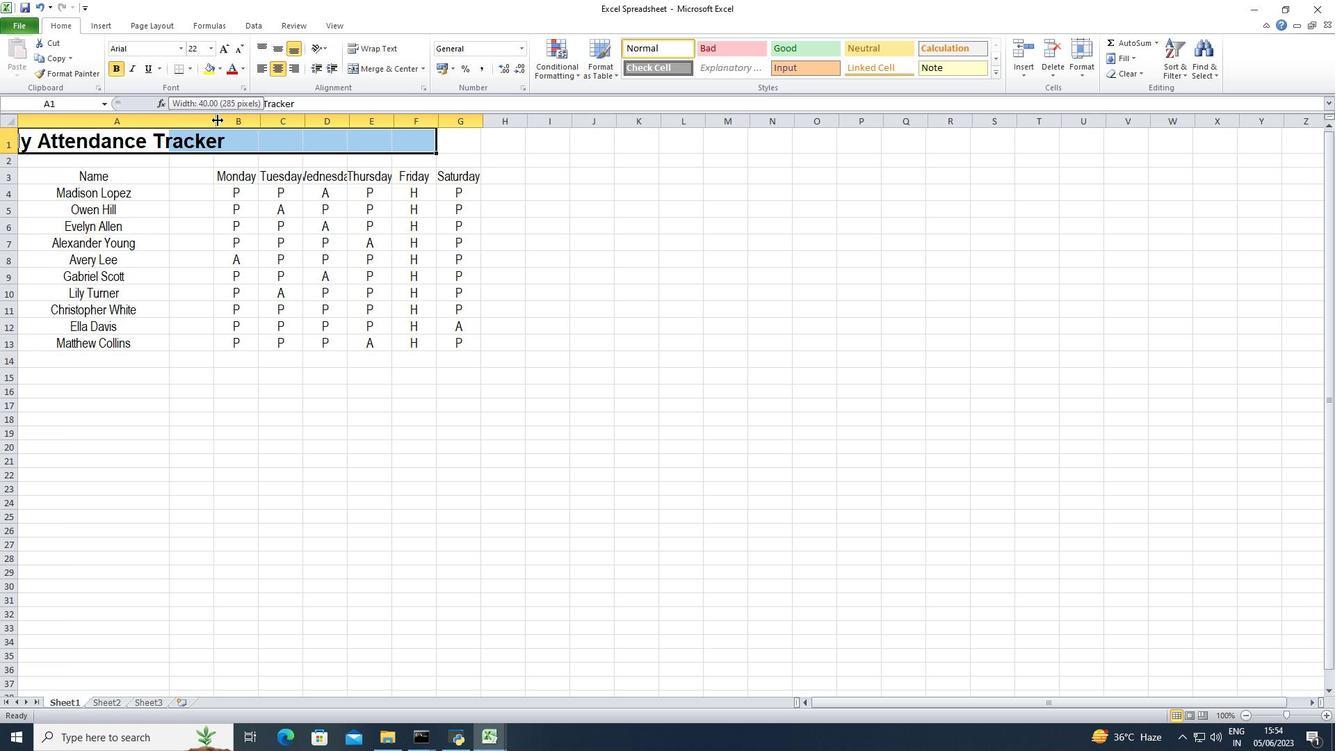 
Action: Mouse pressed left at (219, 120)
Screenshot: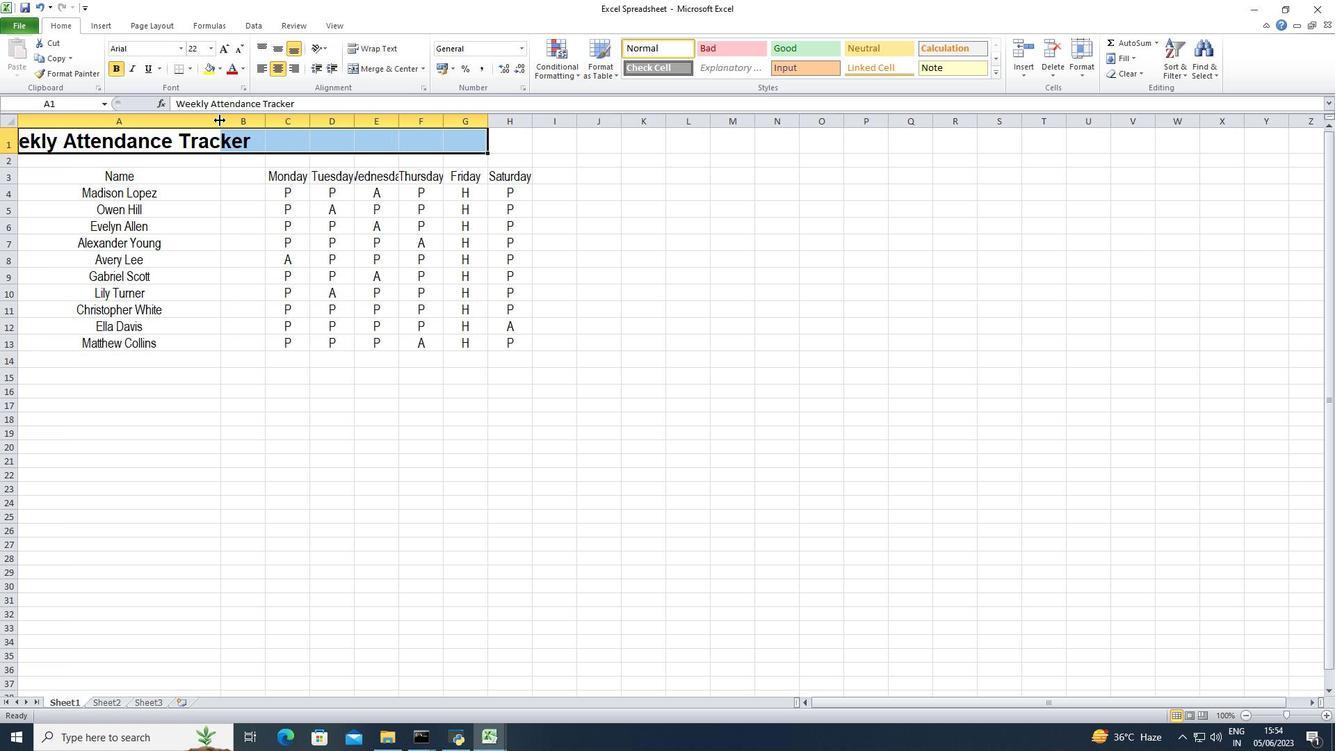 
Action: Mouse moved to (249, 123)
Screenshot: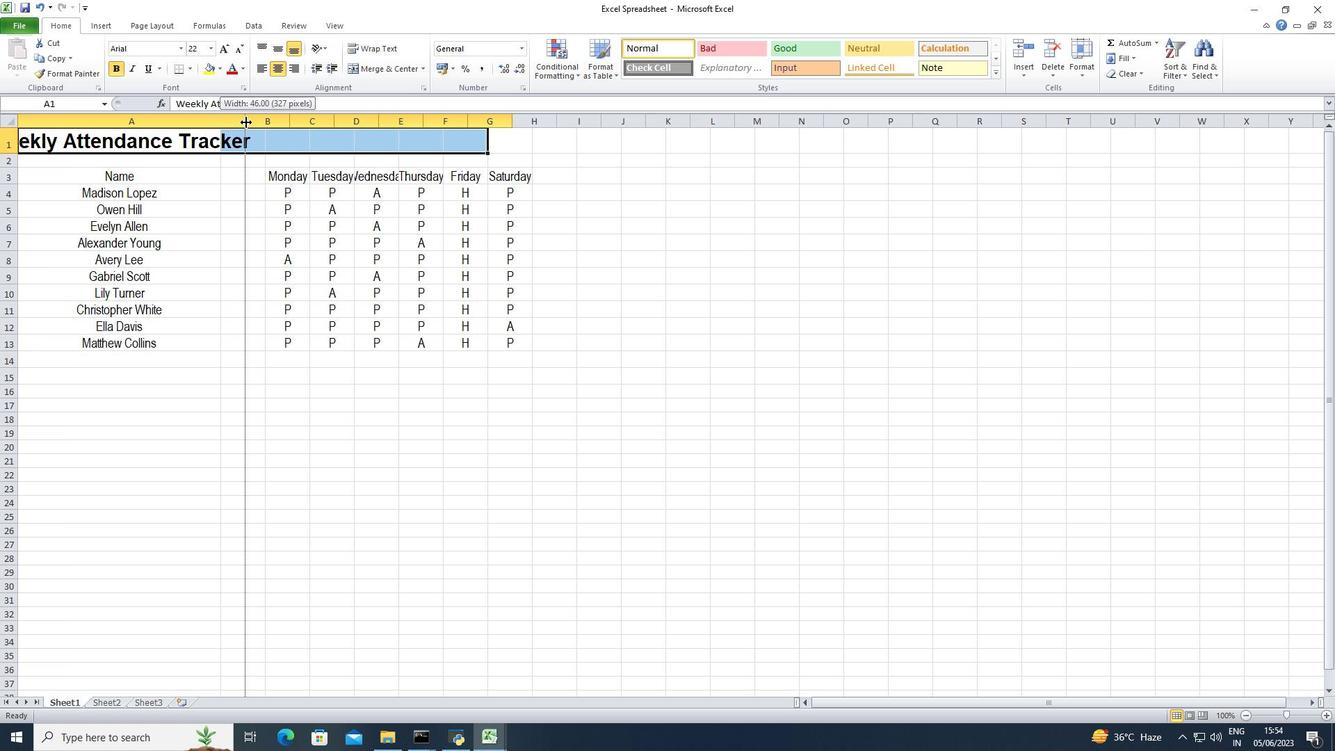 
Action: Mouse pressed left at (249, 123)
Screenshot: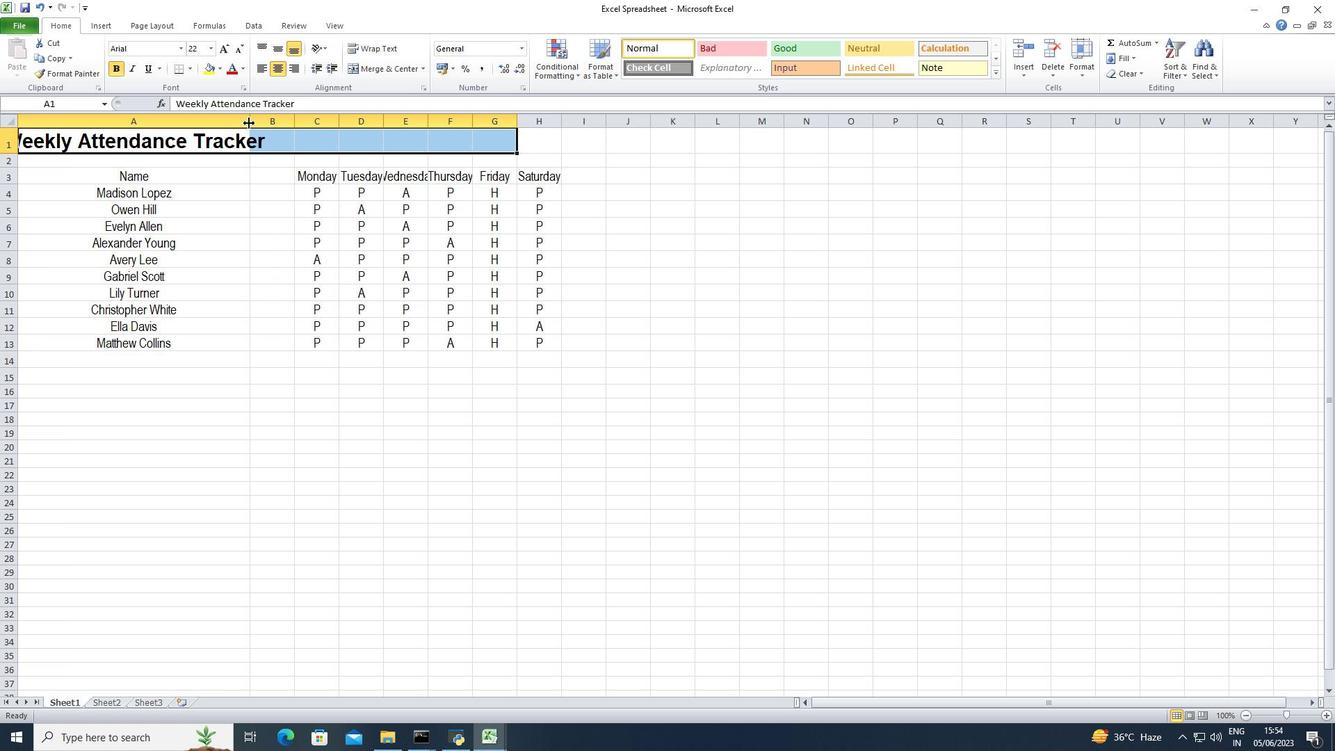 
Action: Mouse moved to (267, 123)
Screenshot: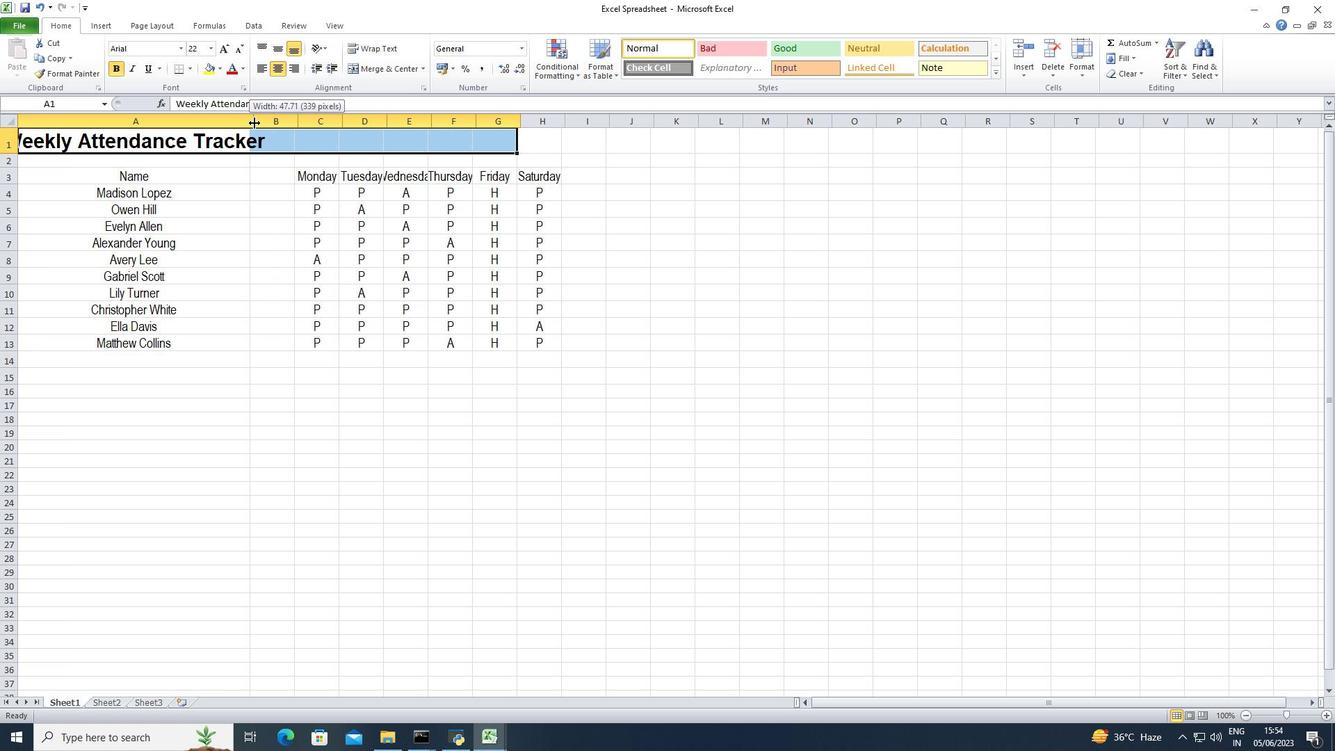 
Action: Mouse pressed left at (267, 123)
Screenshot: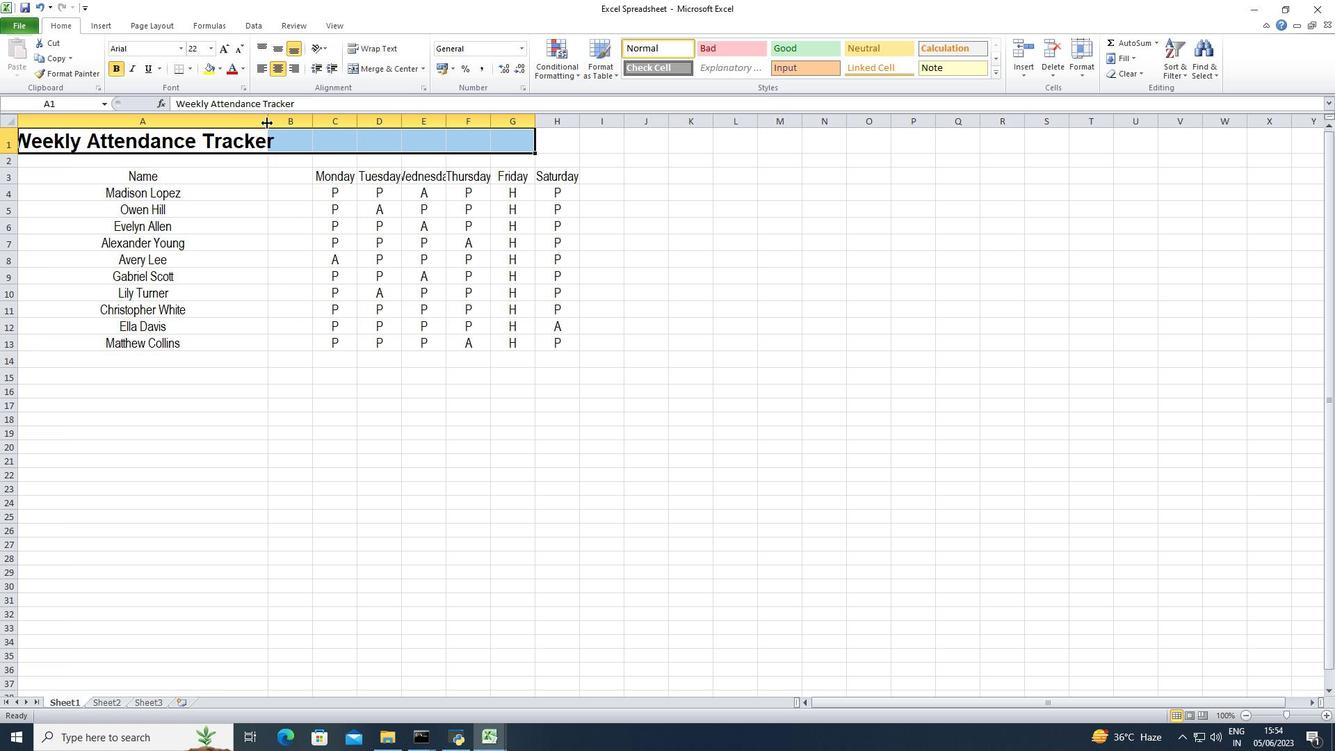 
Action: Mouse moved to (695, 205)
Screenshot: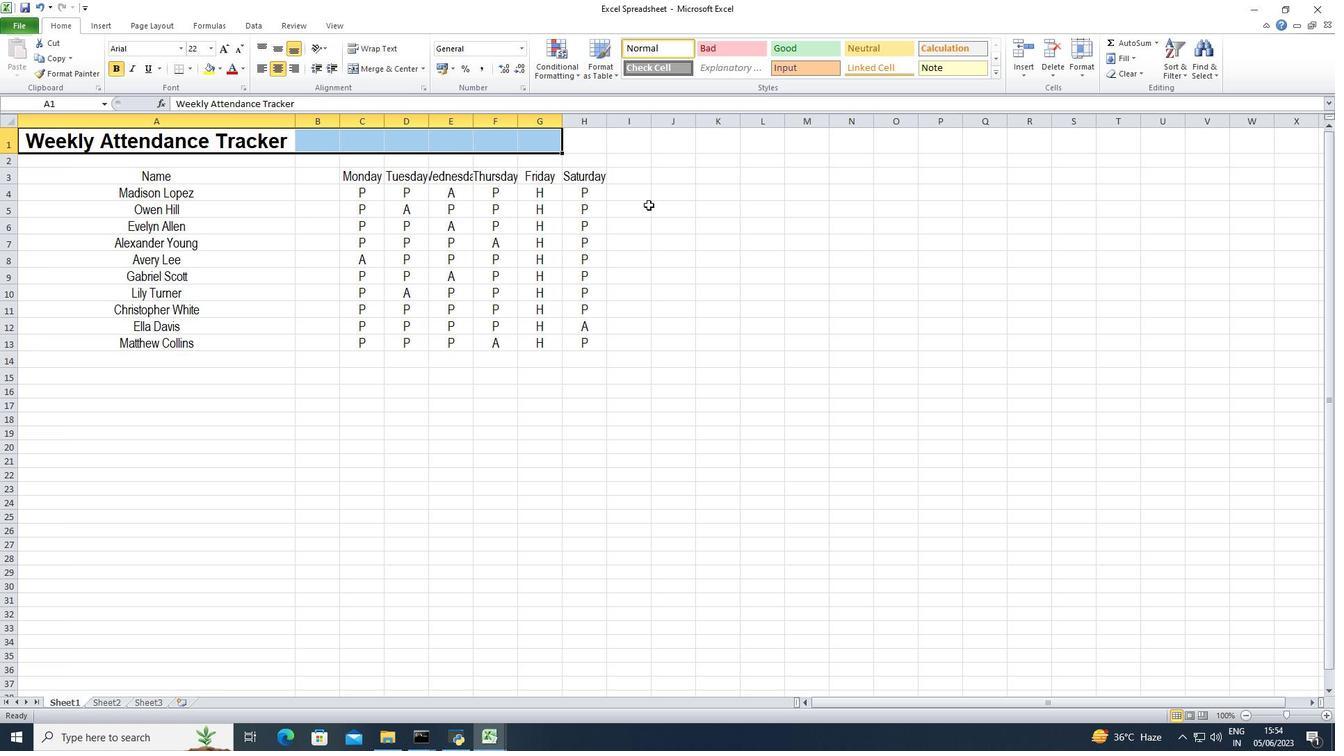 
Action: Mouse pressed left at (695, 205)
Screenshot: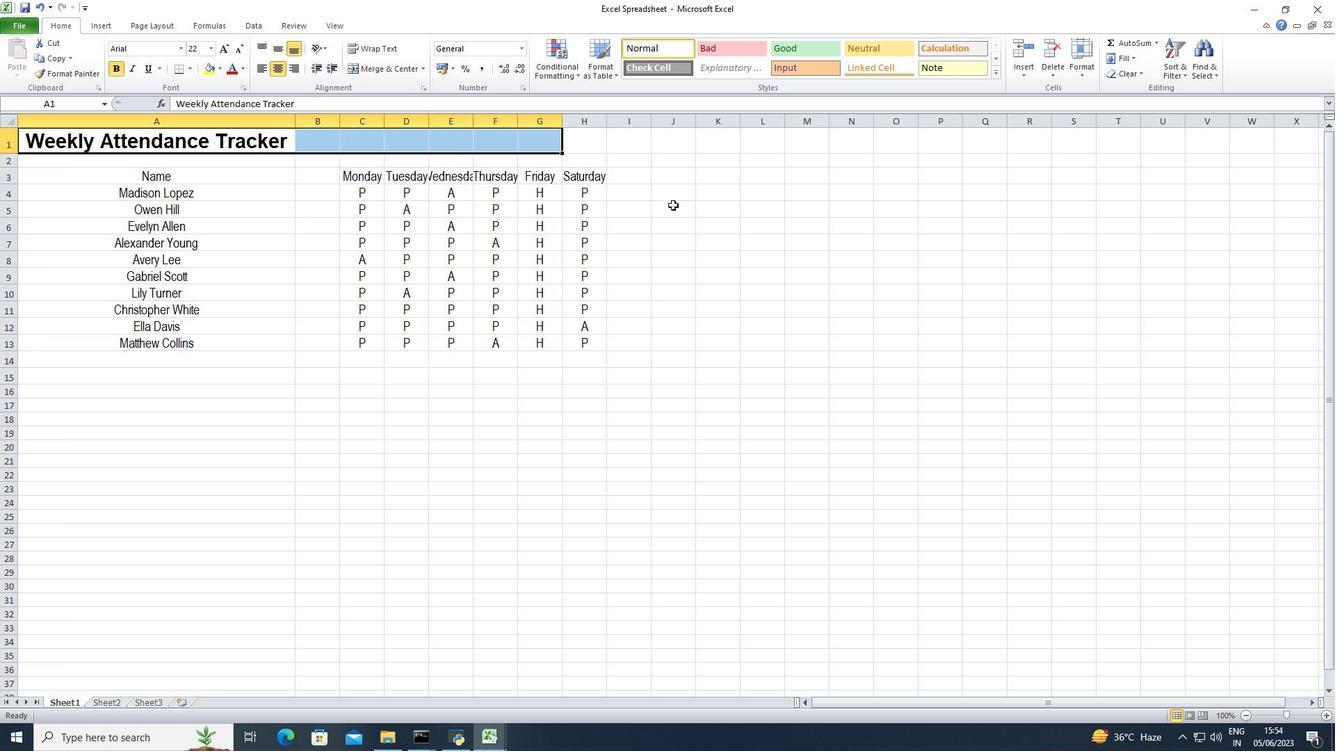 
Action: Mouse moved to (696, 205)
Screenshot: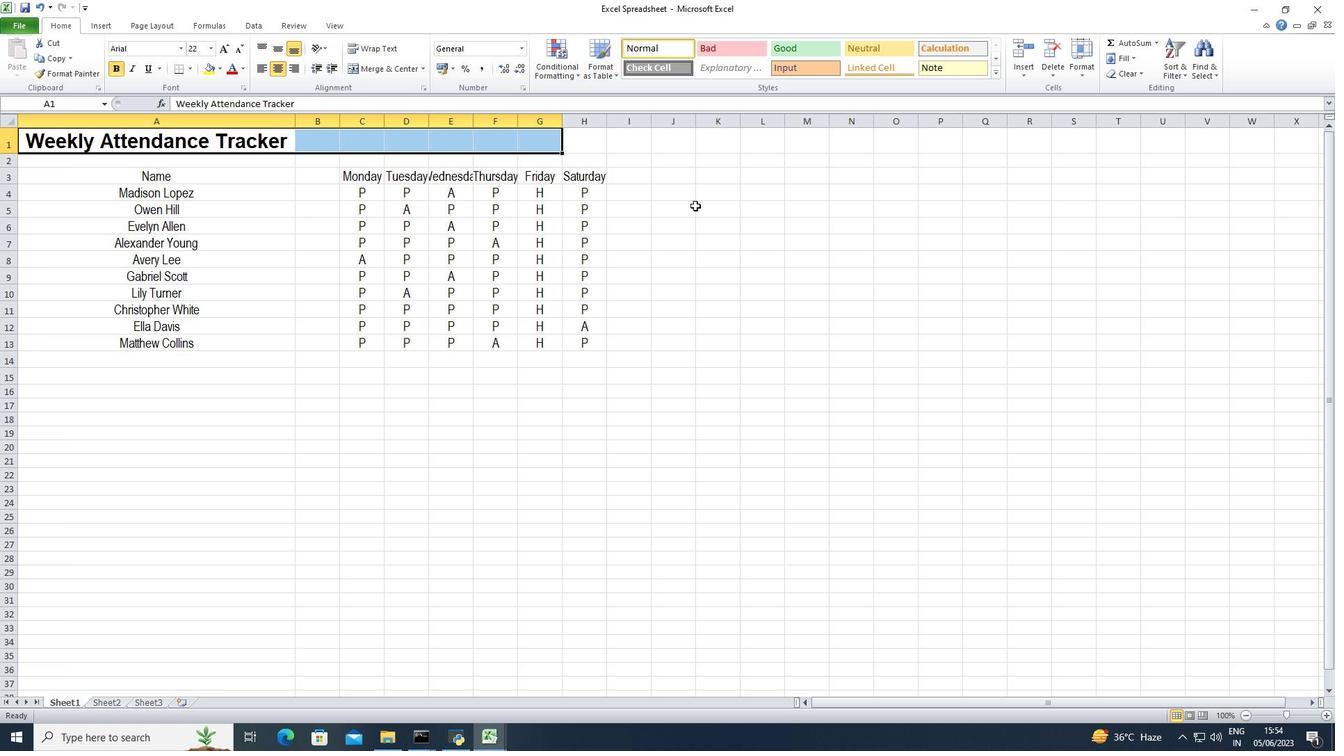 
